 Task: Open Card Card0000000323 in Board Board0000000081 in Workspace WS0000000027 in Trello. Add Member Mailaustralia7@gmail.com to Card Card0000000323 in Board Board0000000081 in Workspace WS0000000027 in Trello. Add Orange Label titled Label0000000323 to Card Card0000000323 in Board Board0000000081 in Workspace WS0000000027 in Trello. Add Checklist CL0000000323 to Card Card0000000323 in Board Board0000000081 in Workspace WS0000000027 in Trello. Add Dates with Start Date as Oct 01 2023 and Due Date as Oct 31 2023 to Card Card0000000323 in Board Board0000000081 in Workspace WS0000000027 in Trello
Action: Mouse moved to (359, 482)
Screenshot: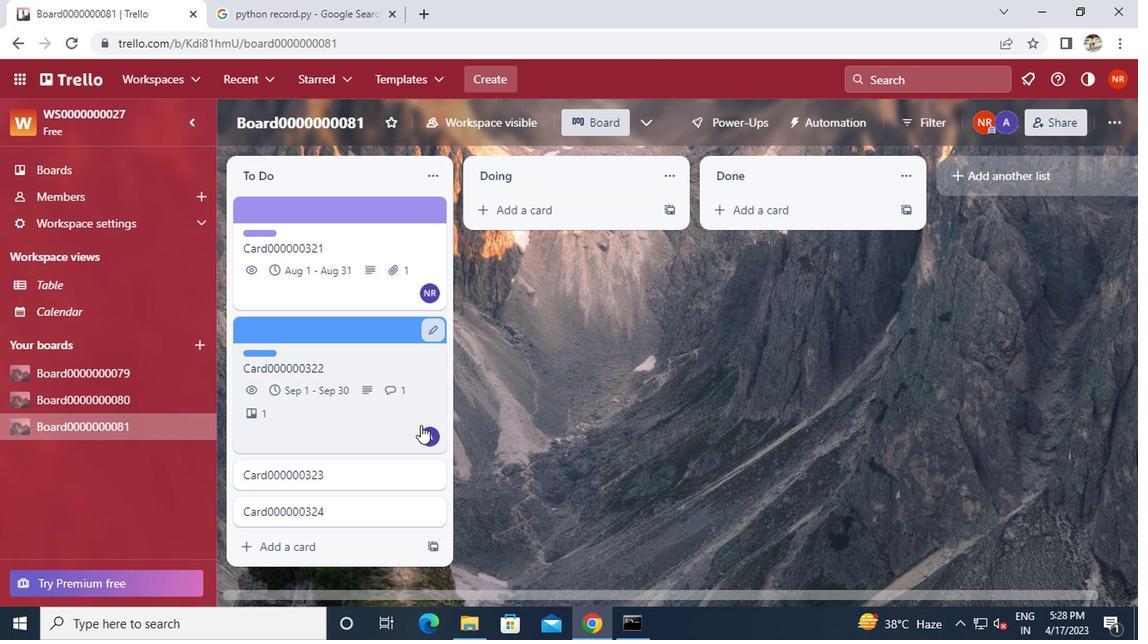
Action: Mouse pressed left at (359, 482)
Screenshot: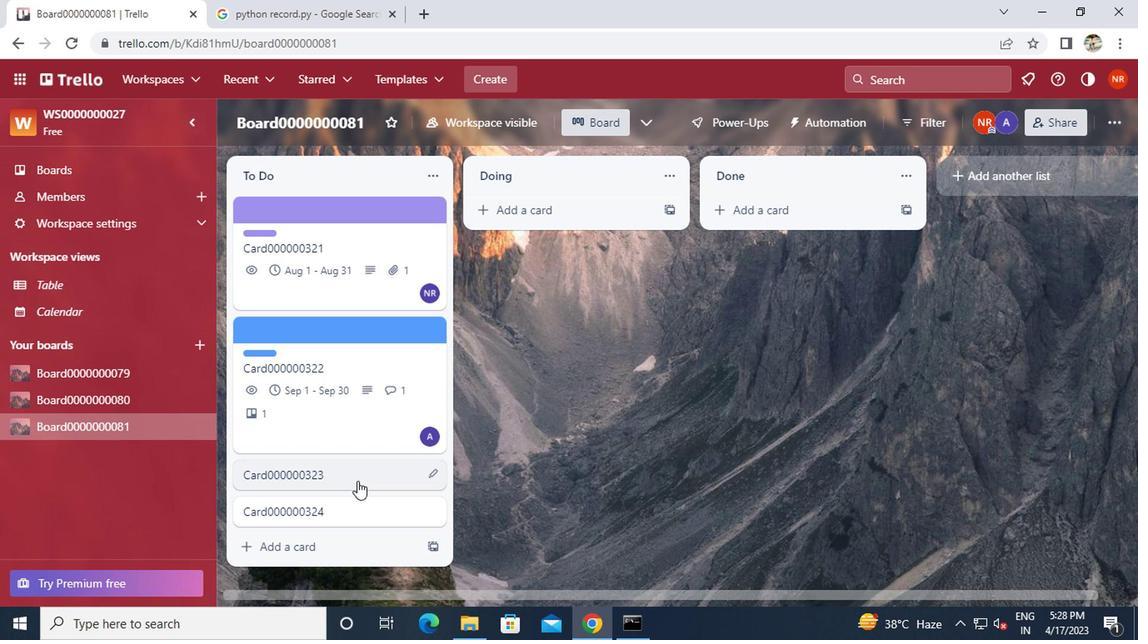 
Action: Mouse moved to (766, 276)
Screenshot: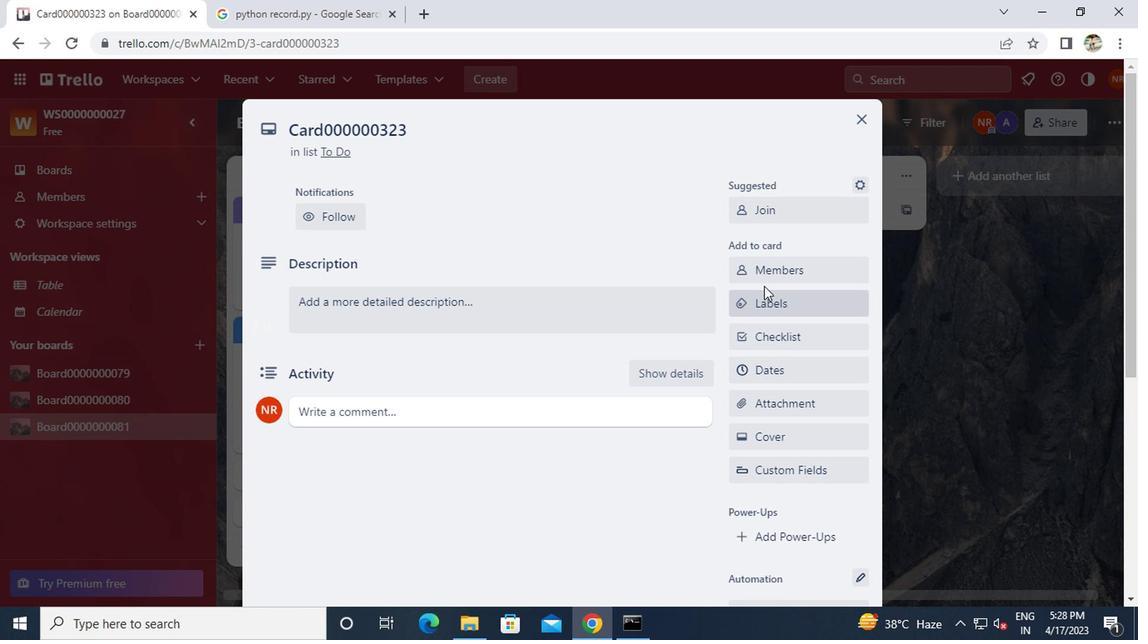 
Action: Mouse pressed left at (766, 276)
Screenshot: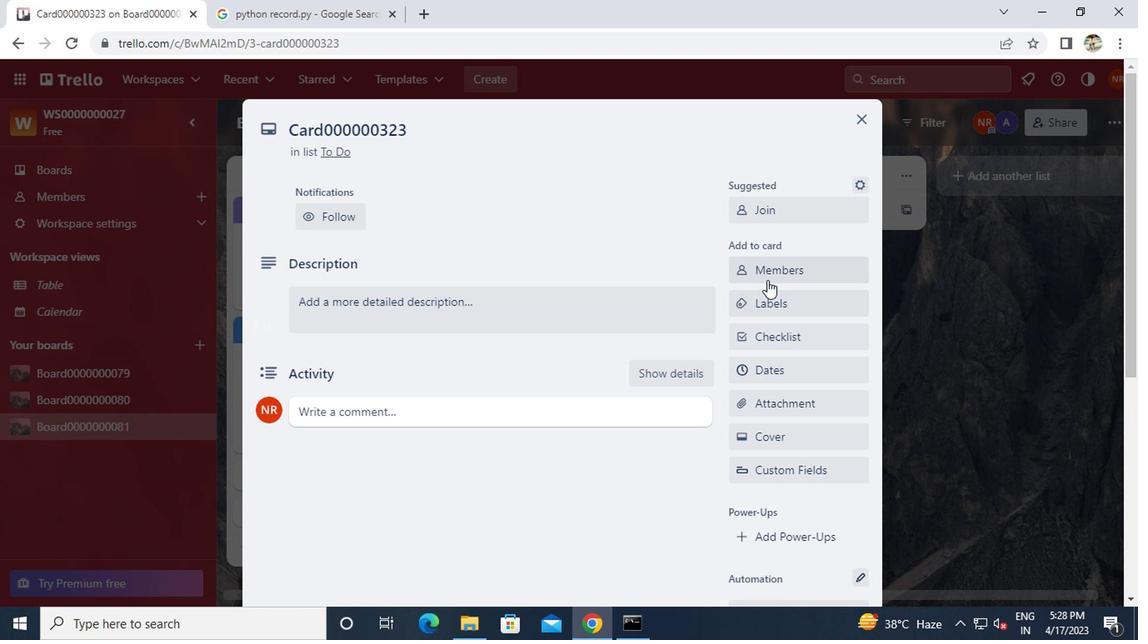 
Action: Key pressed mailaustralia7<Key.shift>@GMAIL.COM
Screenshot: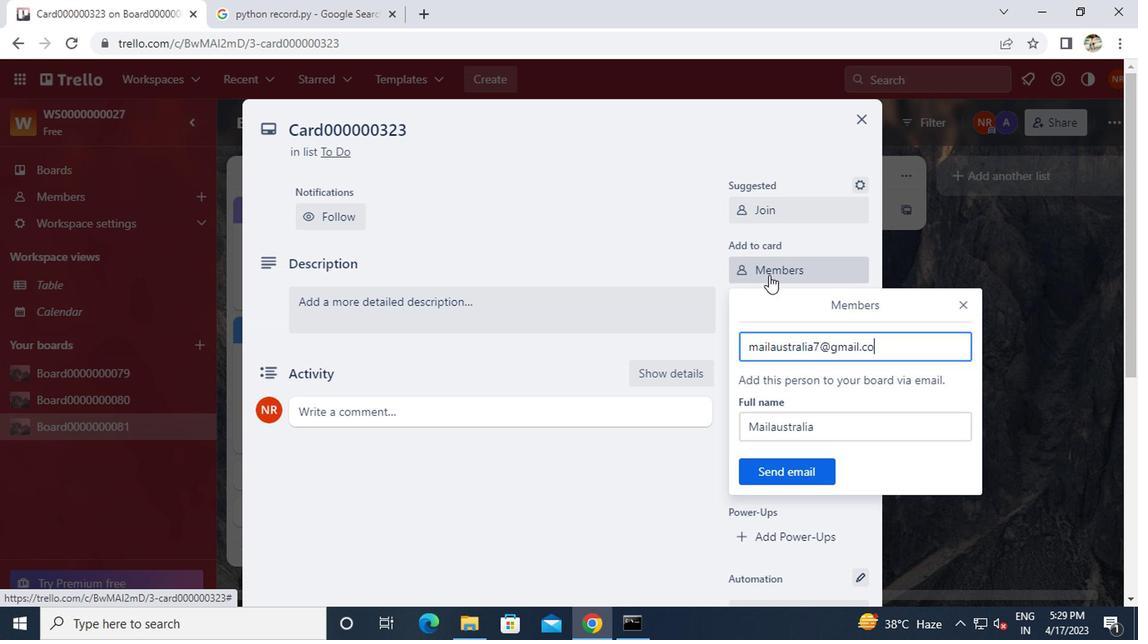 
Action: Mouse moved to (773, 483)
Screenshot: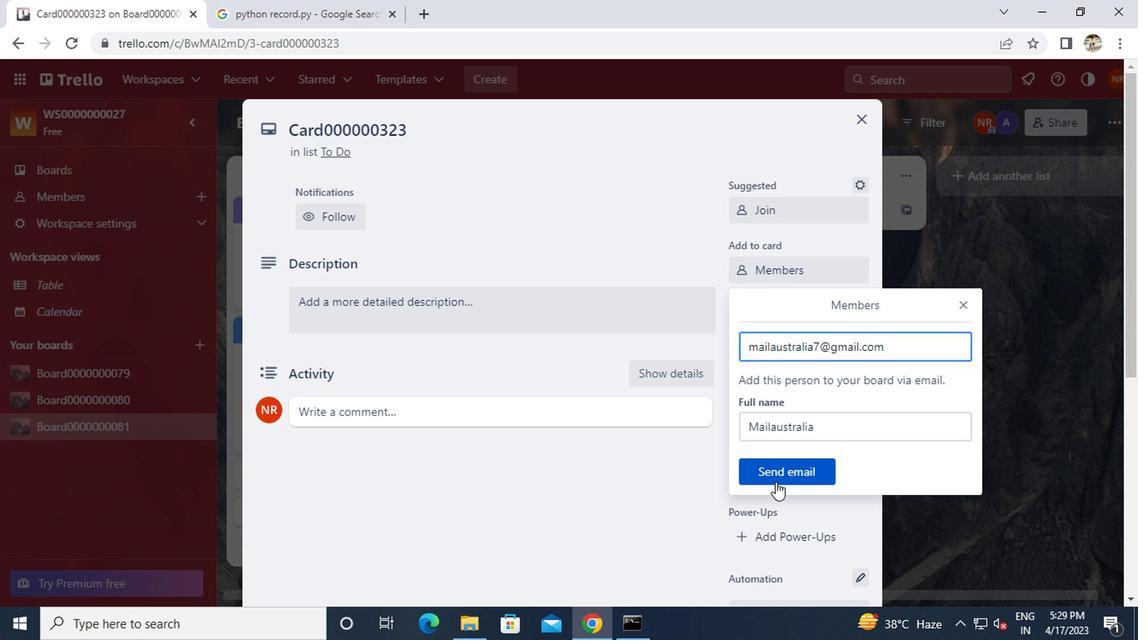 
Action: Mouse pressed left at (773, 483)
Screenshot: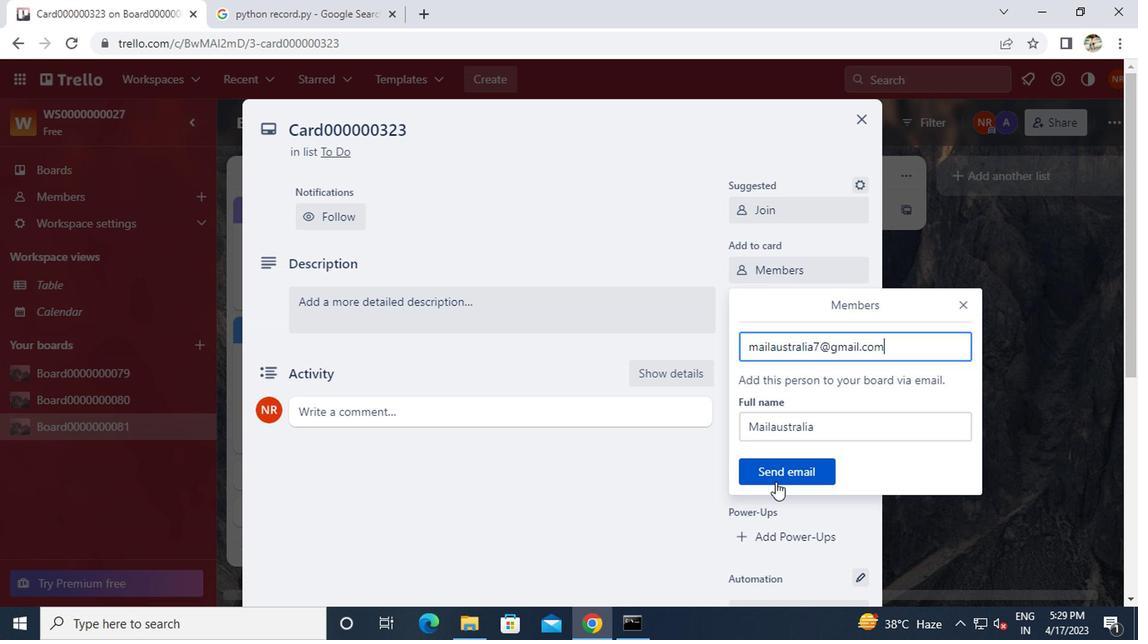 
Action: Mouse moved to (782, 301)
Screenshot: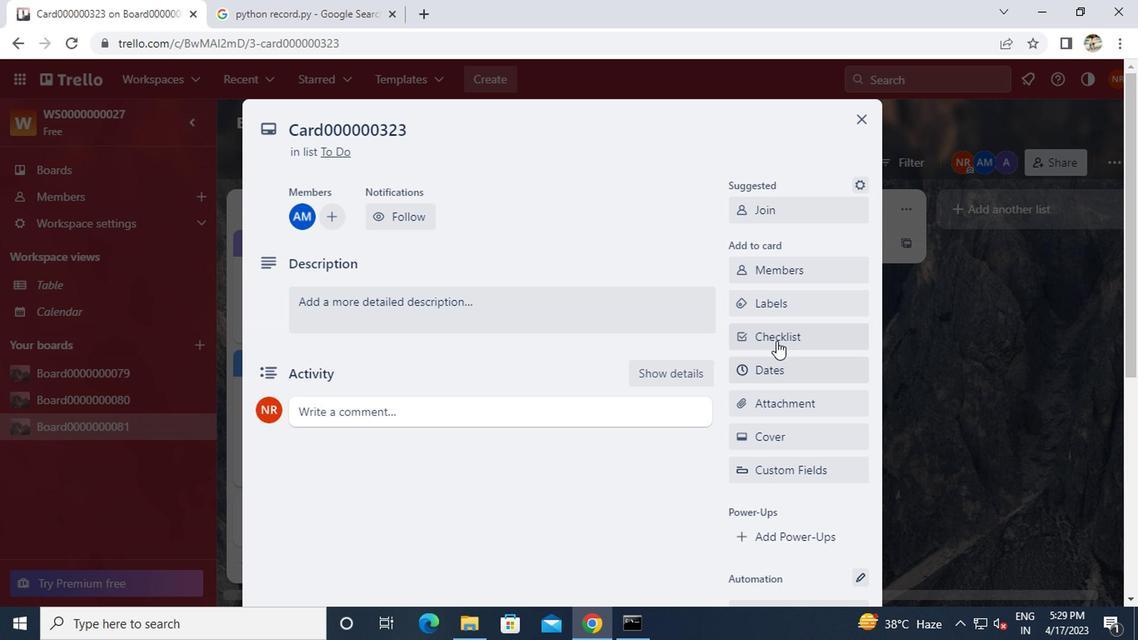 
Action: Mouse pressed left at (782, 301)
Screenshot: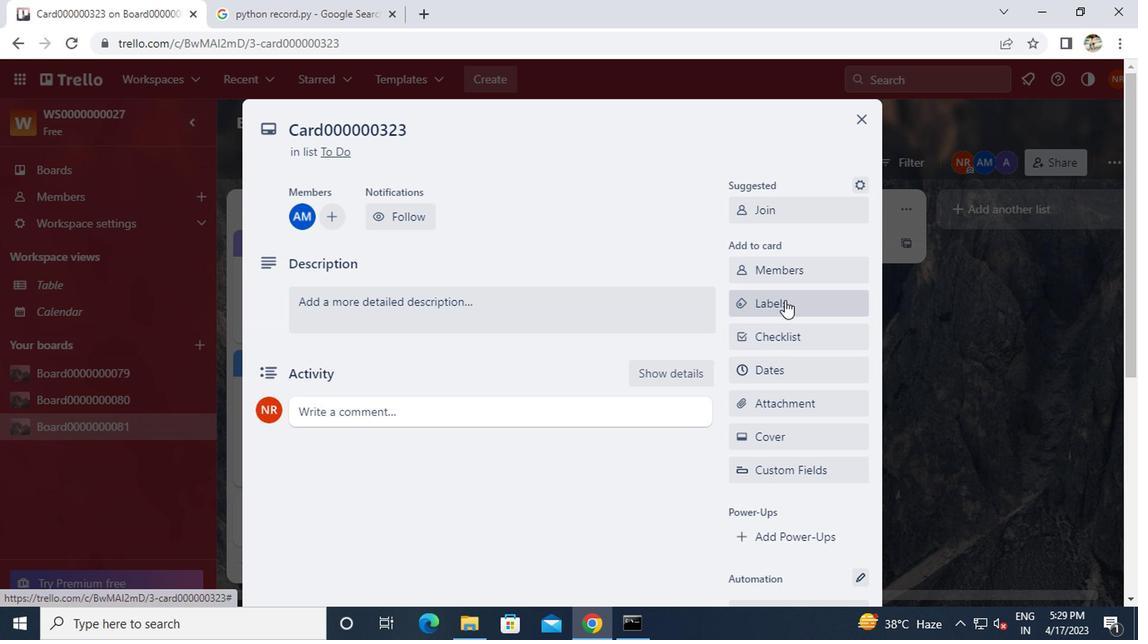 
Action: Mouse moved to (786, 473)
Screenshot: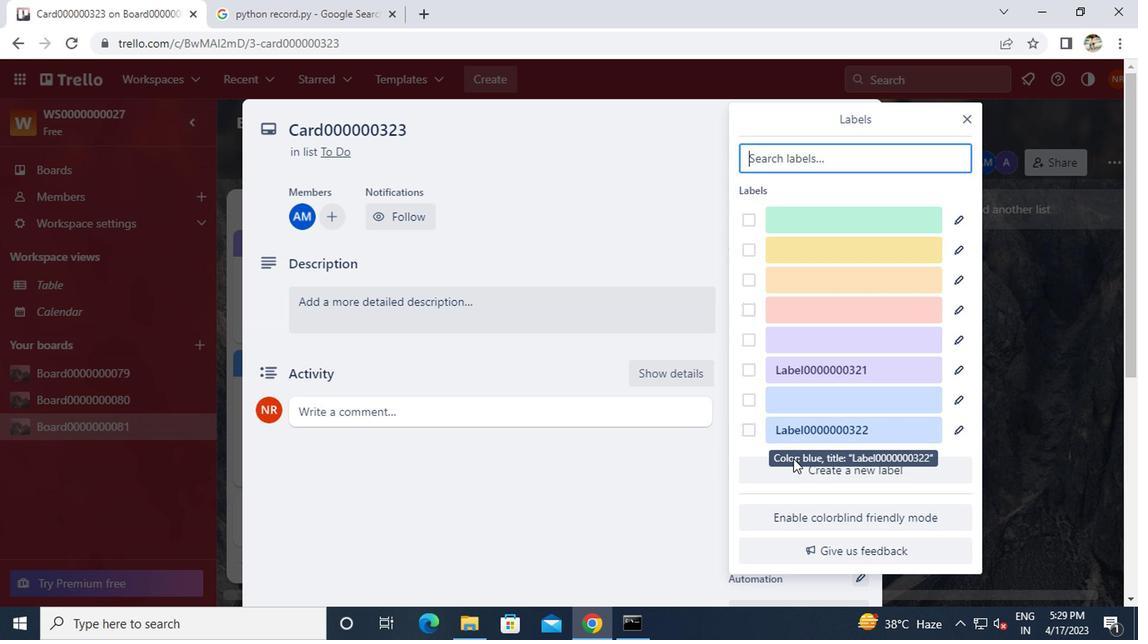 
Action: Mouse pressed left at (786, 473)
Screenshot: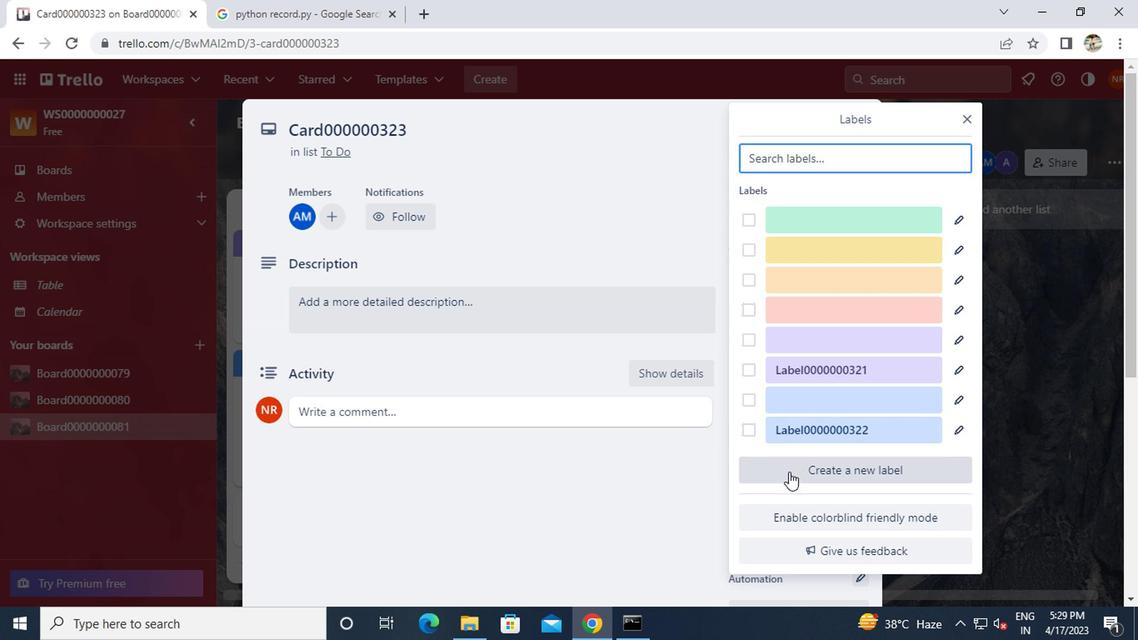 
Action: Mouse moved to (848, 360)
Screenshot: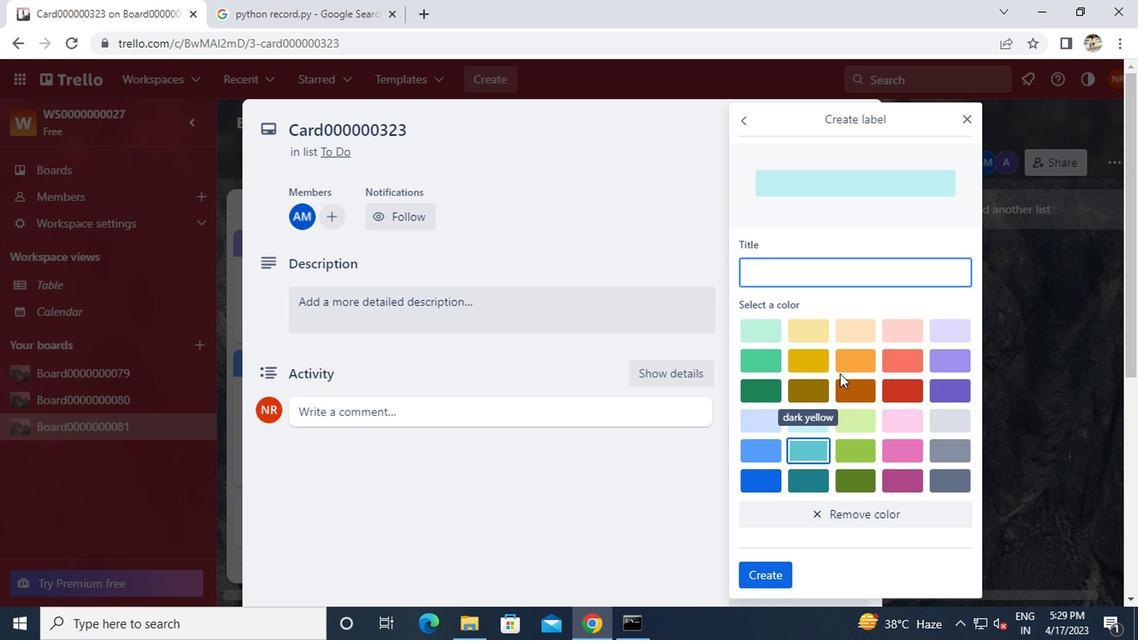 
Action: Mouse pressed left at (848, 360)
Screenshot: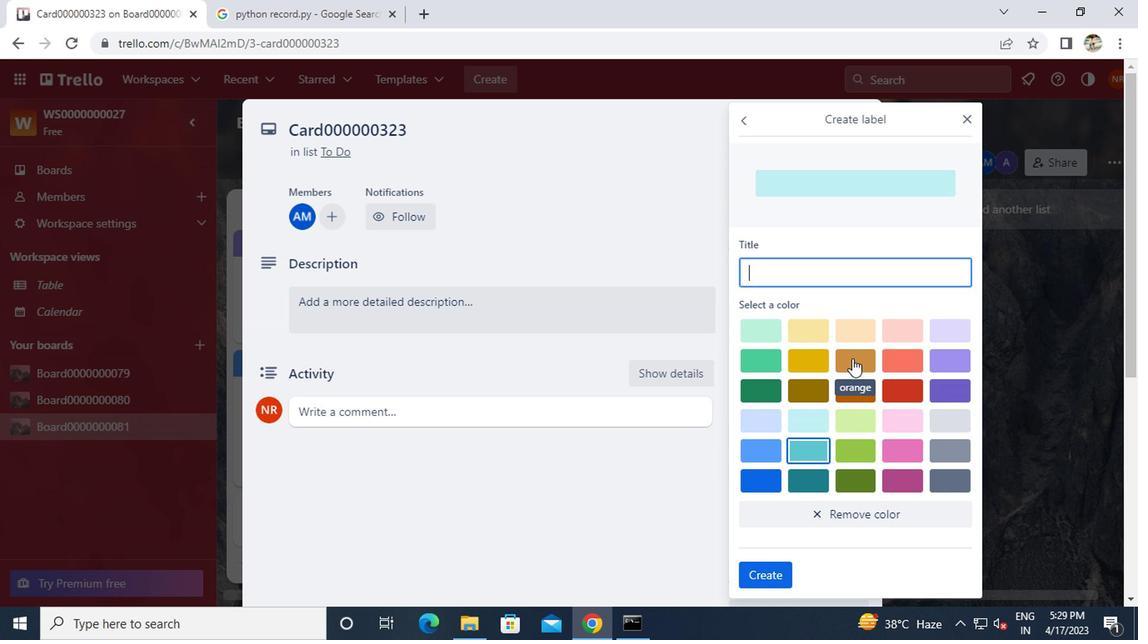 
Action: Mouse moved to (819, 278)
Screenshot: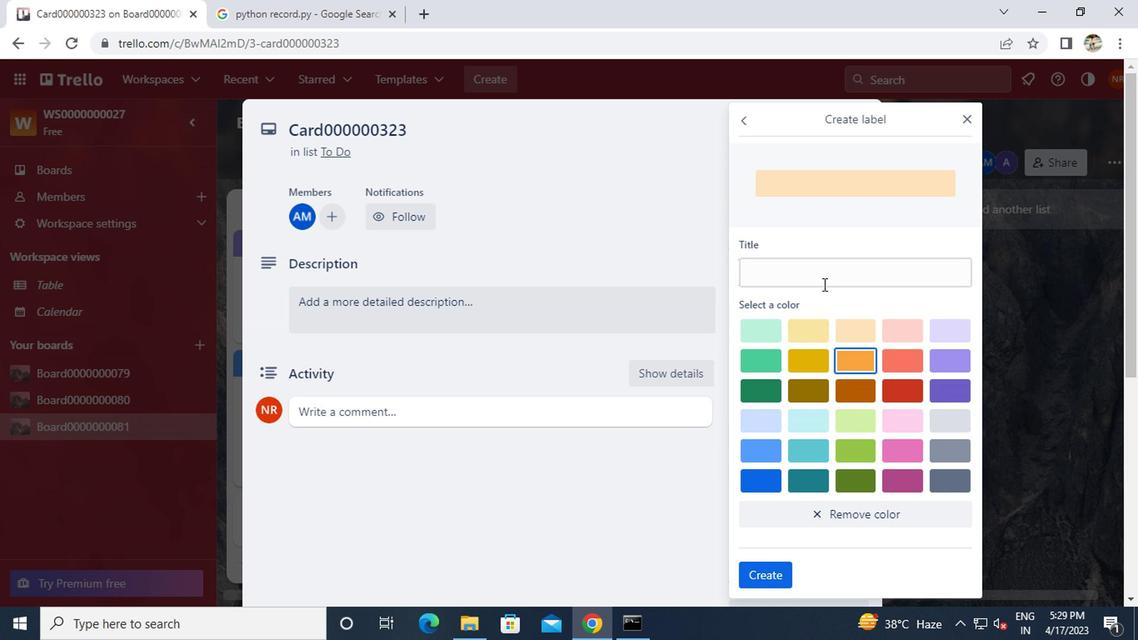 
Action: Mouse pressed left at (819, 278)
Screenshot: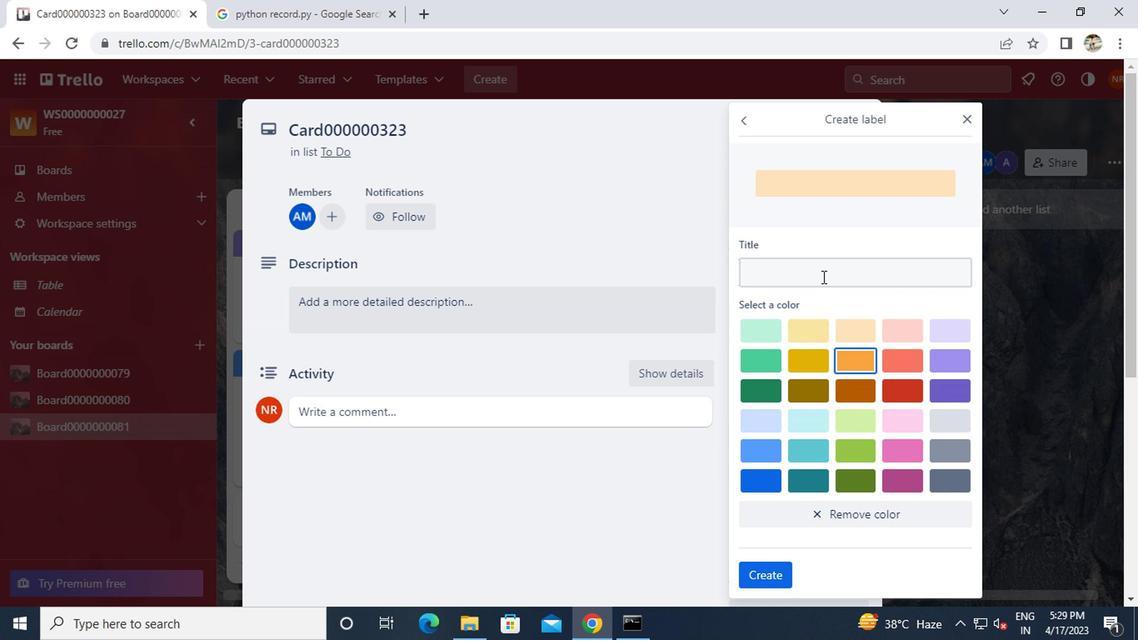 
Action: Mouse moved to (819, 276)
Screenshot: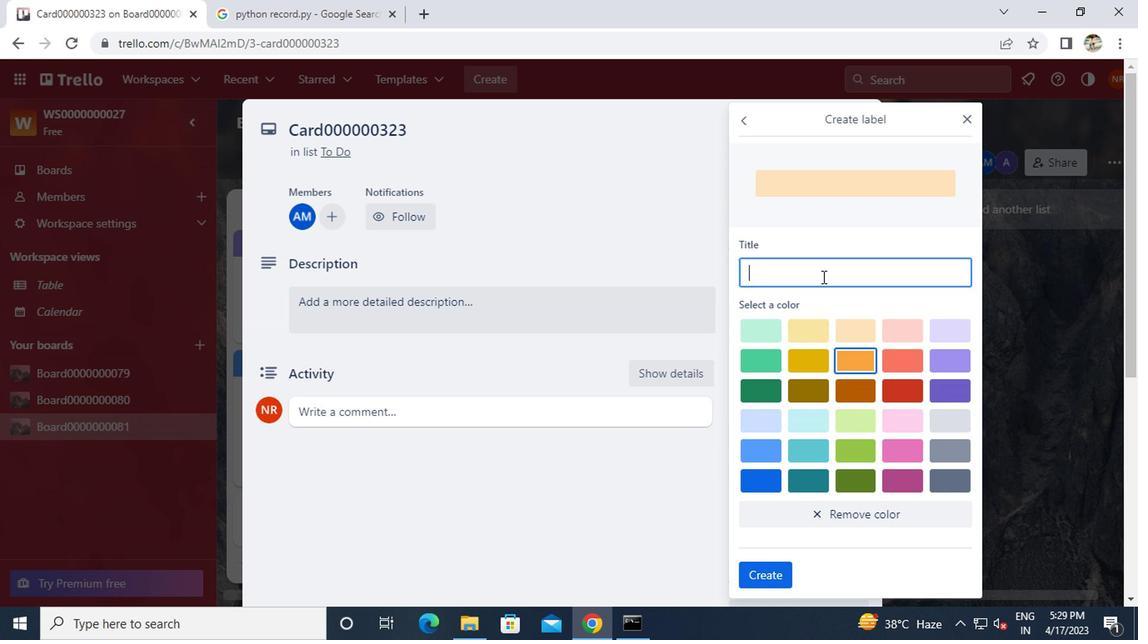 
Action: Key pressed <Key.caps_lock>L<Key.caps_lock>ABEL0000000323
Screenshot: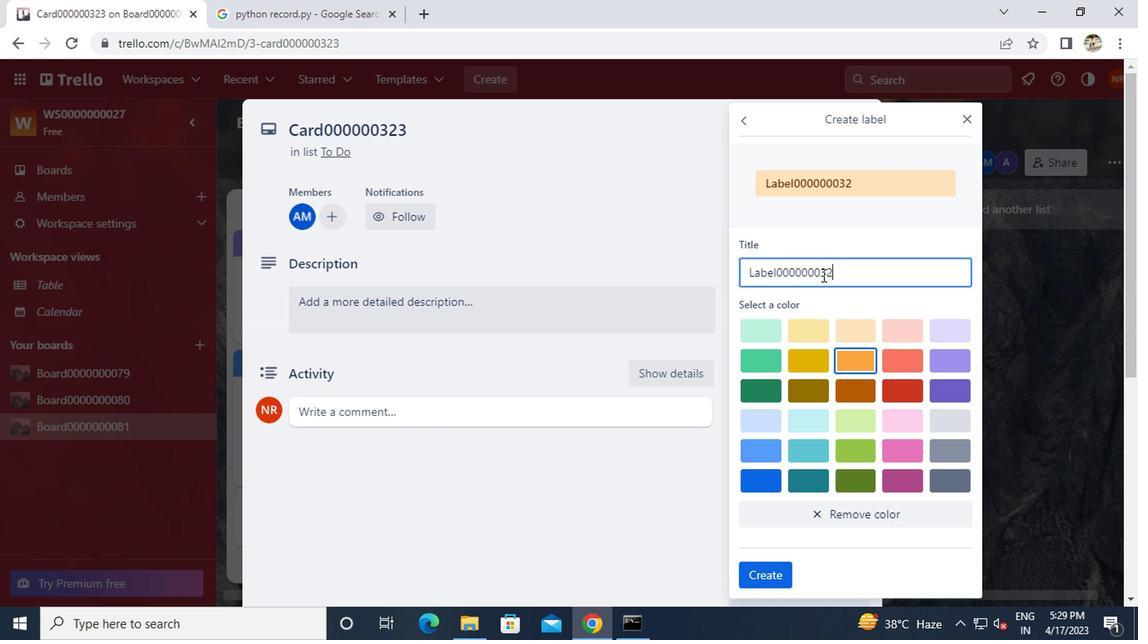 
Action: Mouse moved to (770, 566)
Screenshot: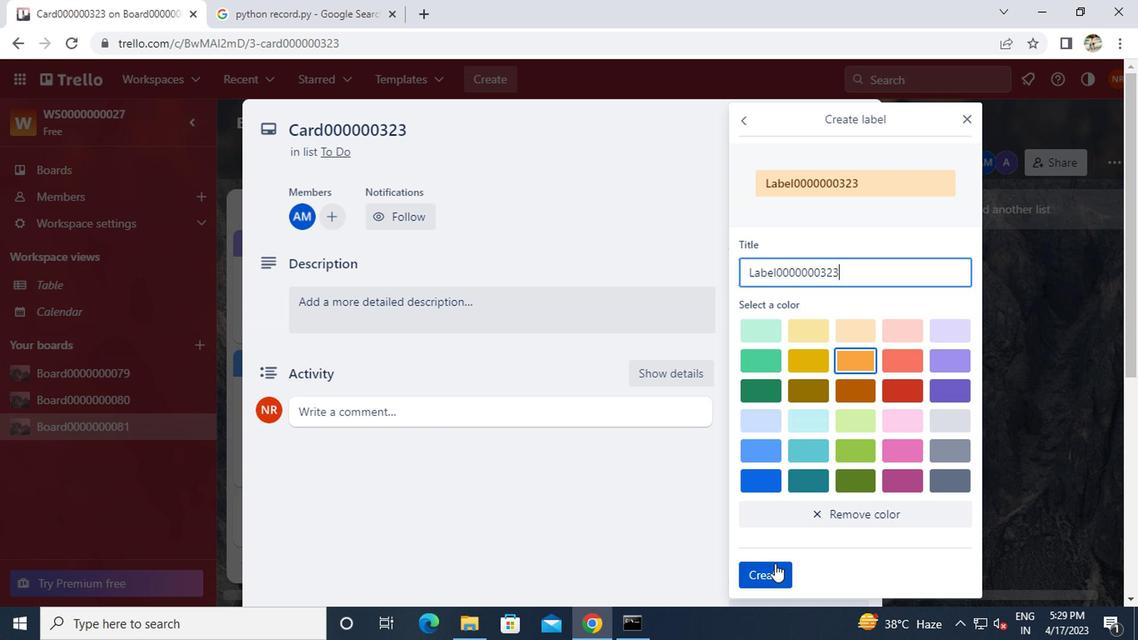 
Action: Mouse pressed left at (770, 566)
Screenshot: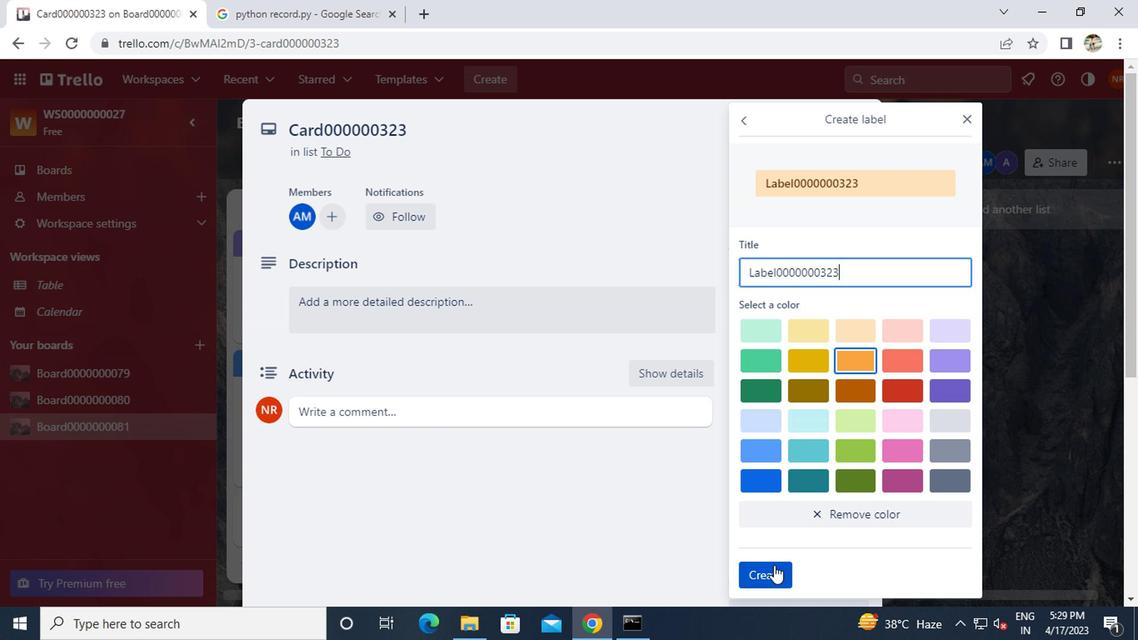 
Action: Mouse moved to (966, 125)
Screenshot: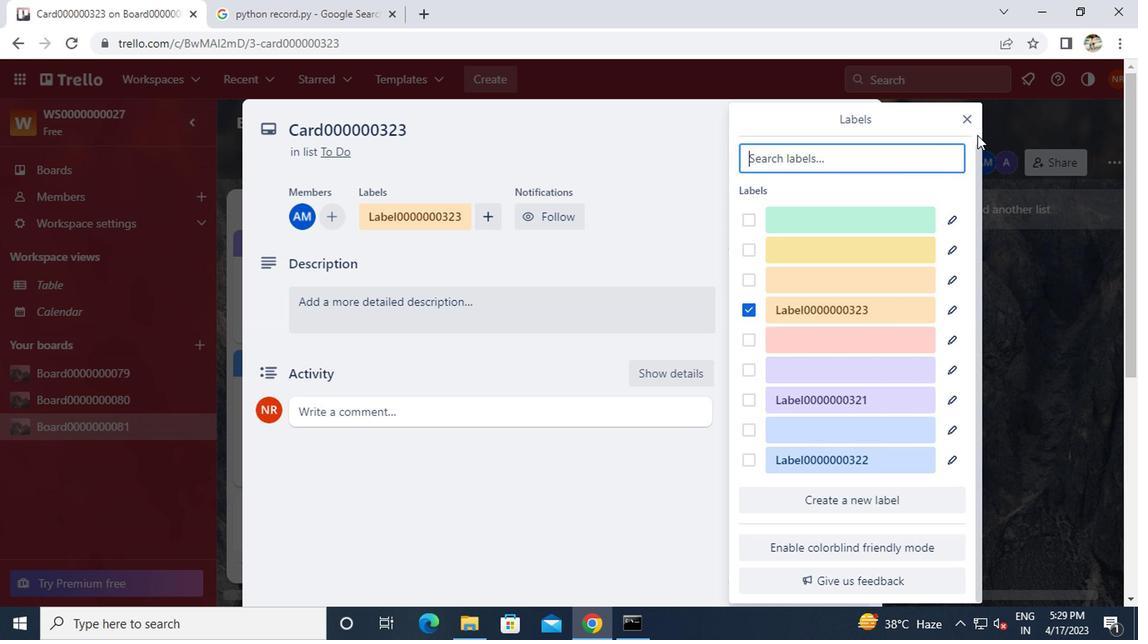 
Action: Mouse pressed left at (966, 125)
Screenshot: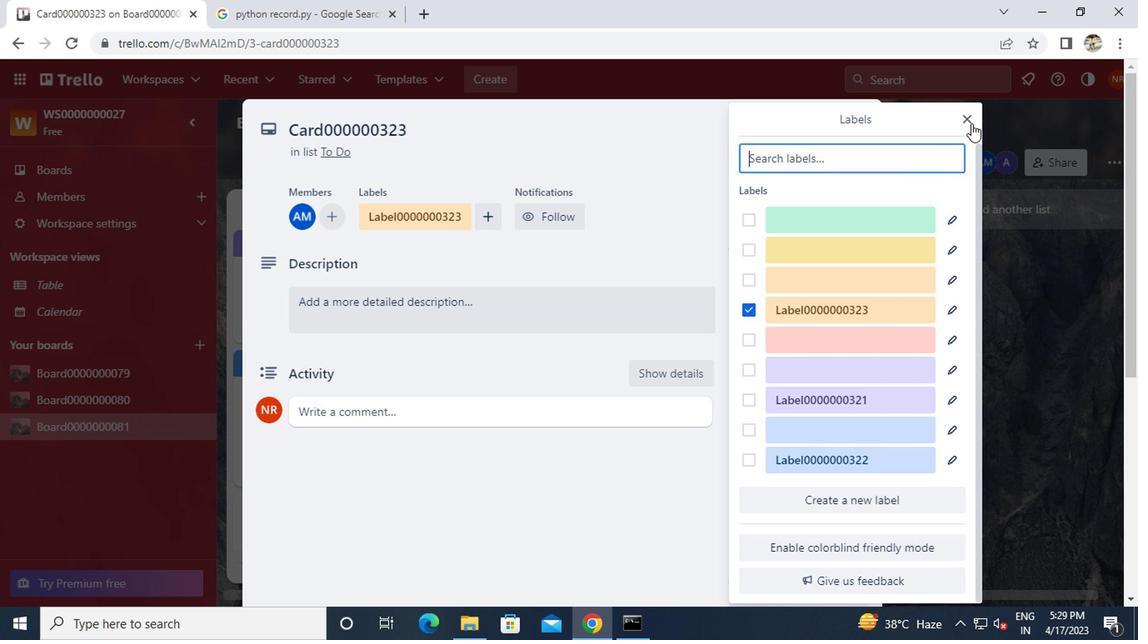 
Action: Mouse moved to (789, 336)
Screenshot: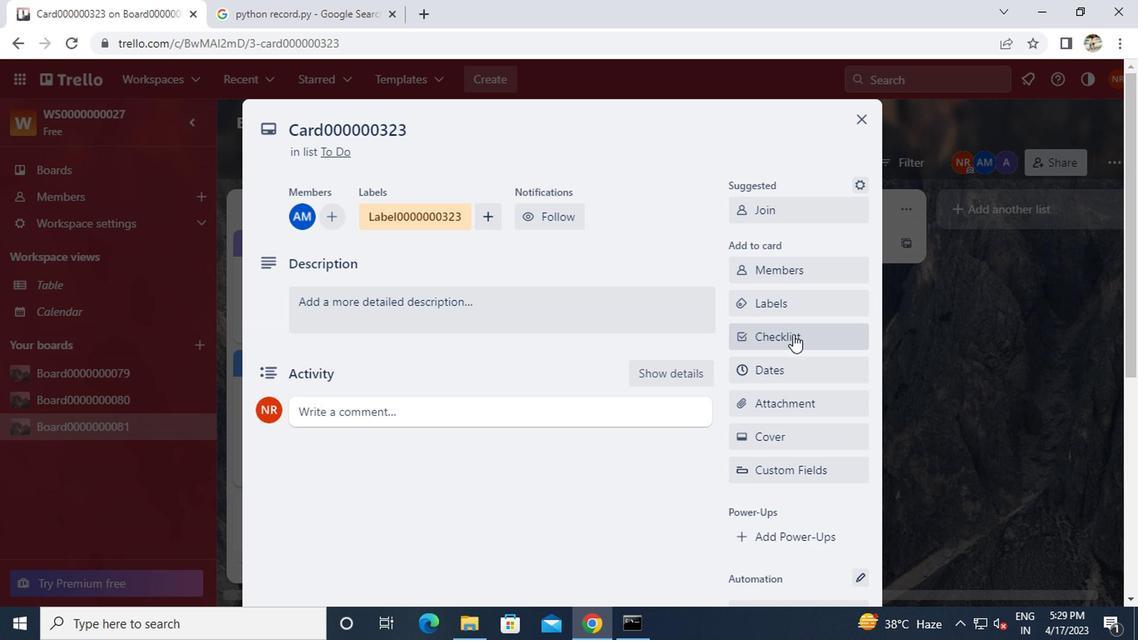 
Action: Mouse pressed left at (789, 336)
Screenshot: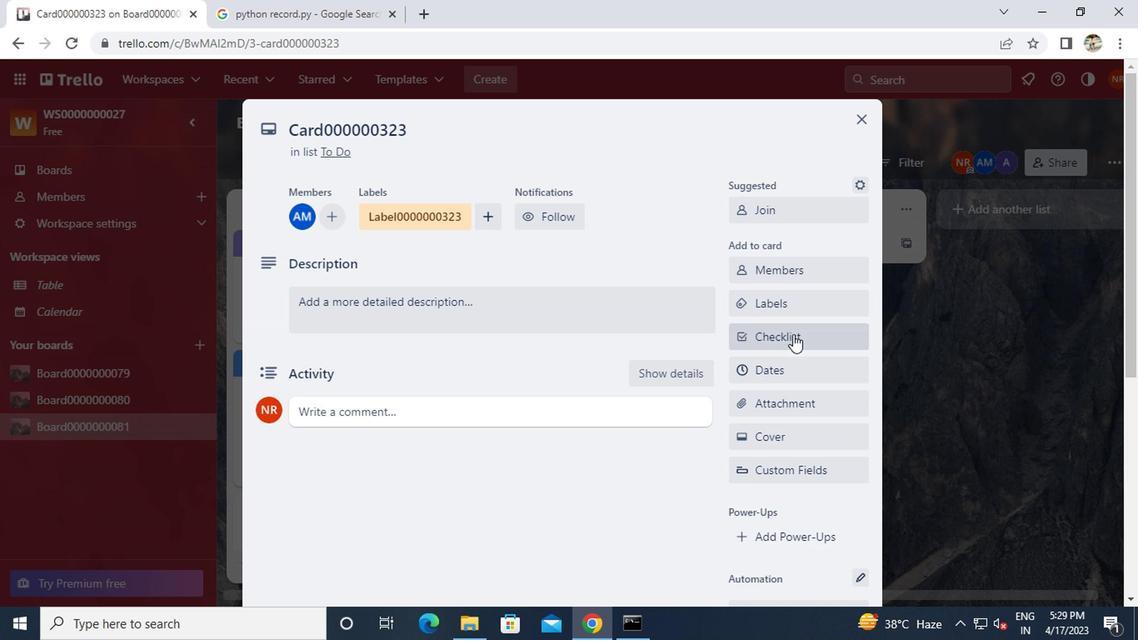 
Action: Key pressed <Key.caps_lock>CL0000000323
Screenshot: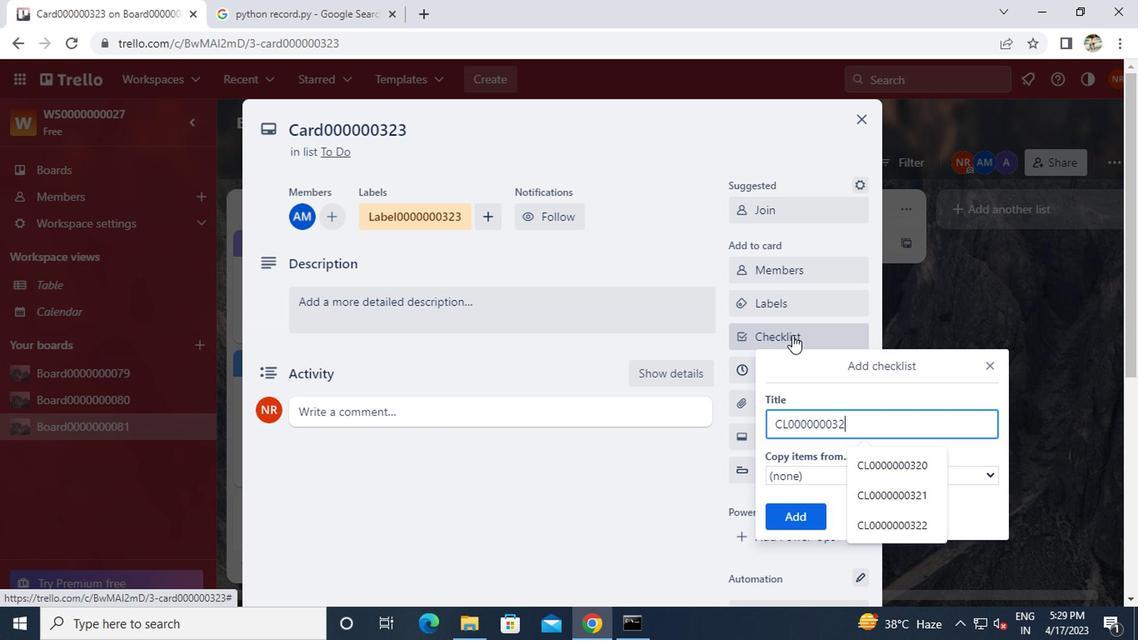 
Action: Mouse moved to (802, 517)
Screenshot: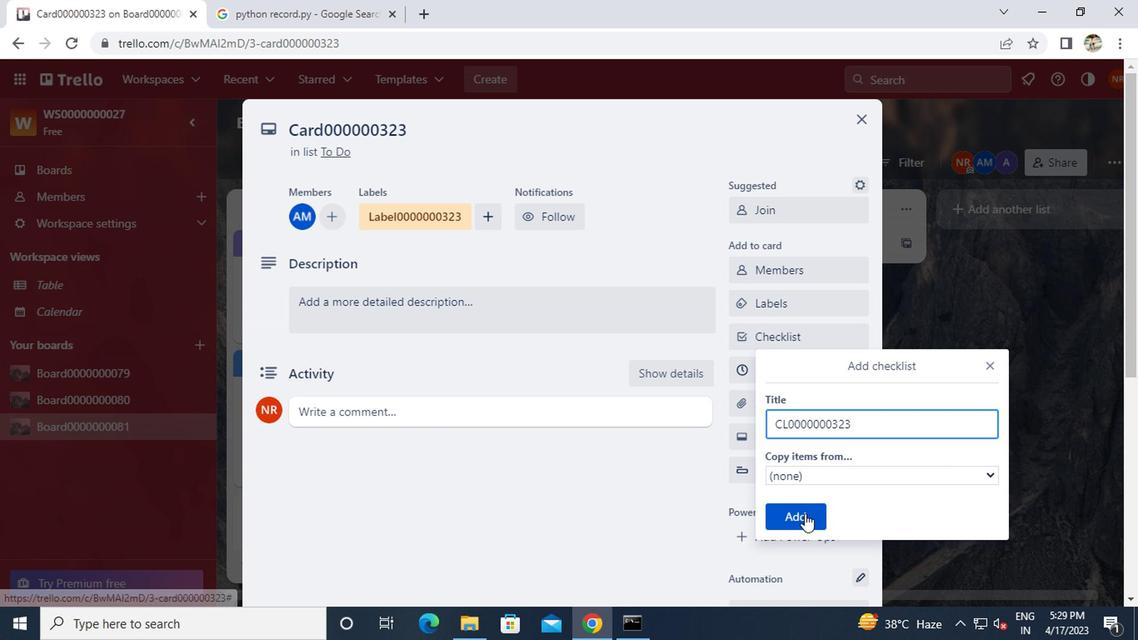 
Action: Mouse pressed left at (802, 517)
Screenshot: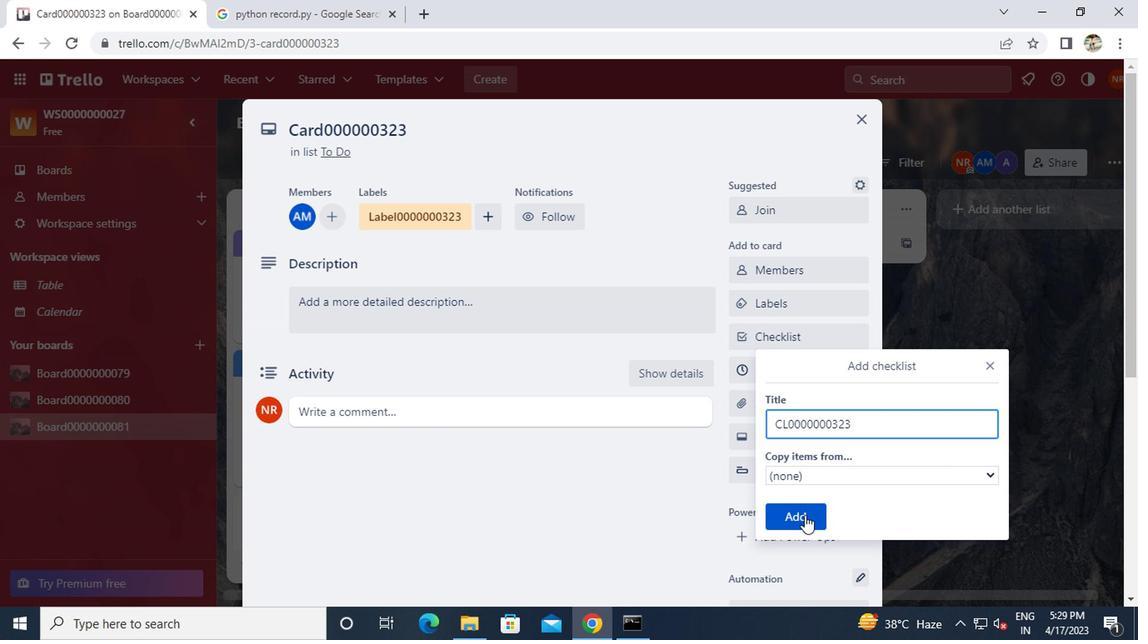 
Action: Mouse moved to (776, 378)
Screenshot: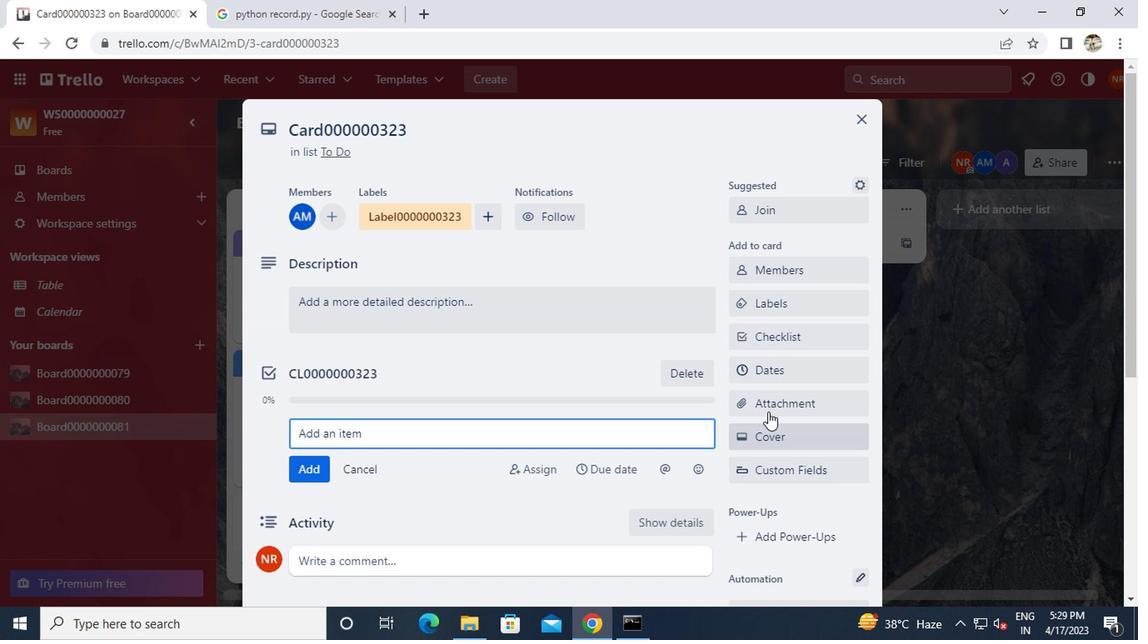 
Action: Mouse pressed left at (776, 378)
Screenshot: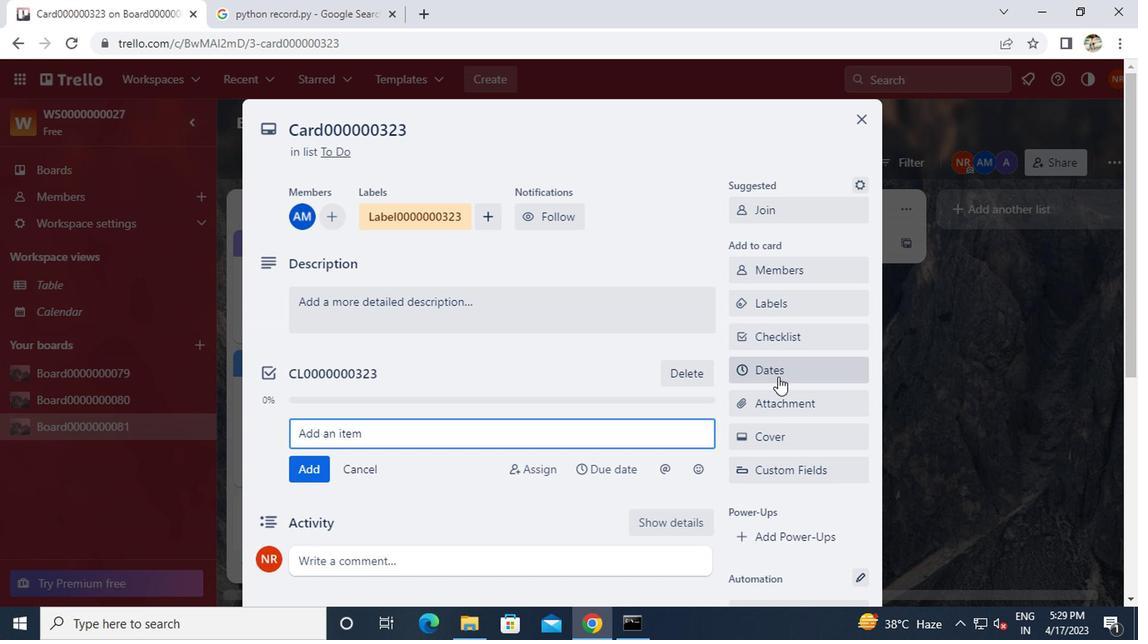 
Action: Mouse moved to (744, 417)
Screenshot: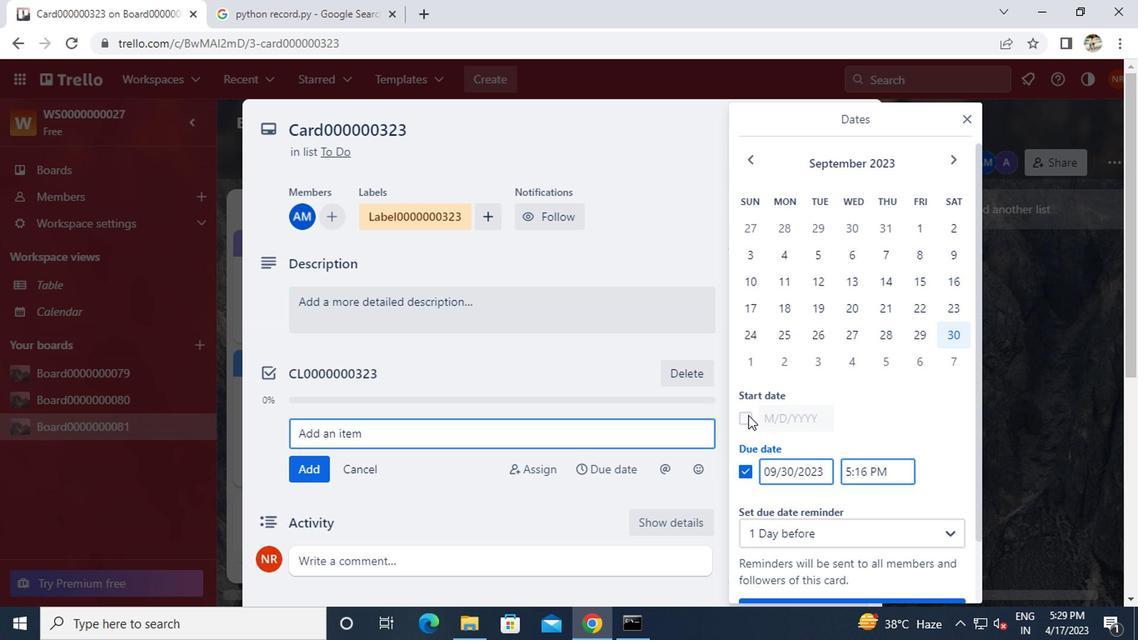
Action: Mouse pressed left at (744, 417)
Screenshot: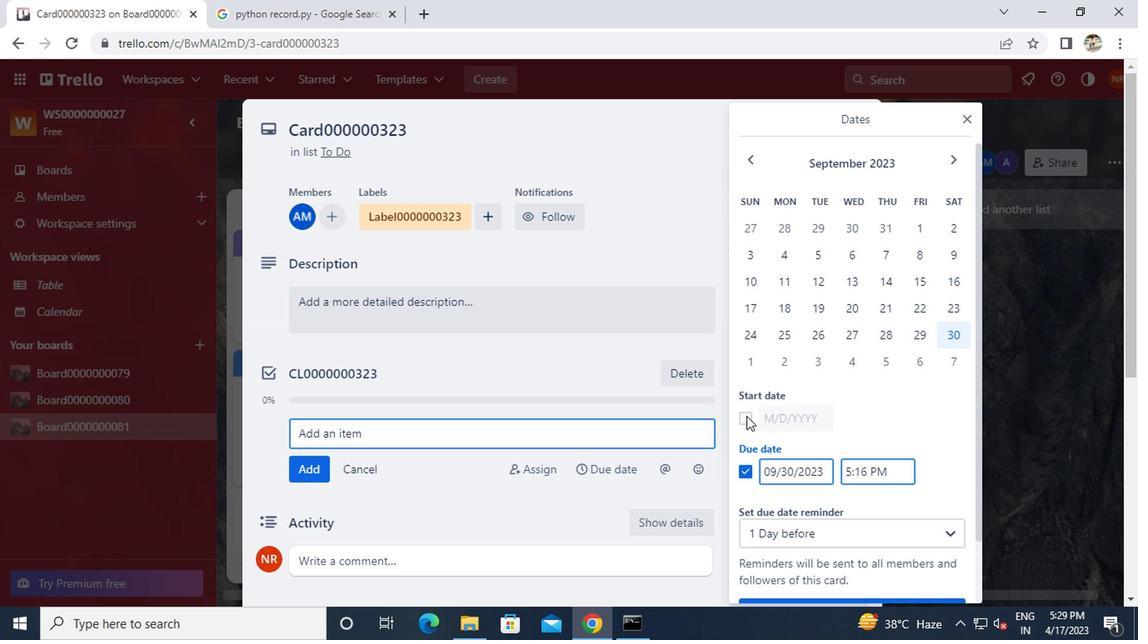 
Action: Mouse moved to (950, 157)
Screenshot: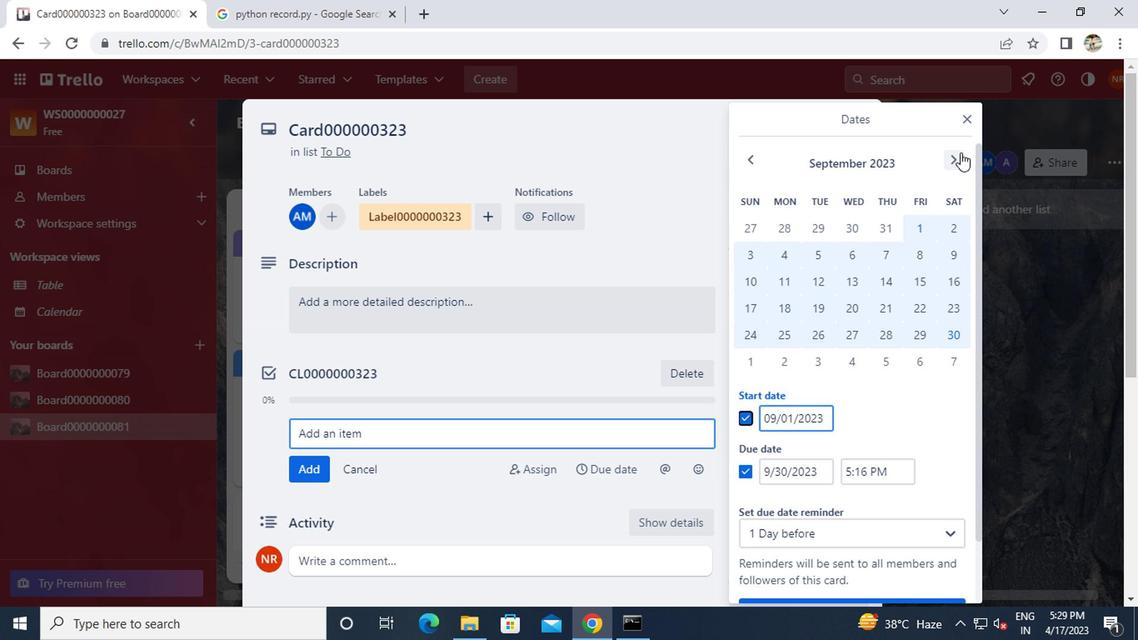 
Action: Mouse pressed left at (950, 157)
Screenshot: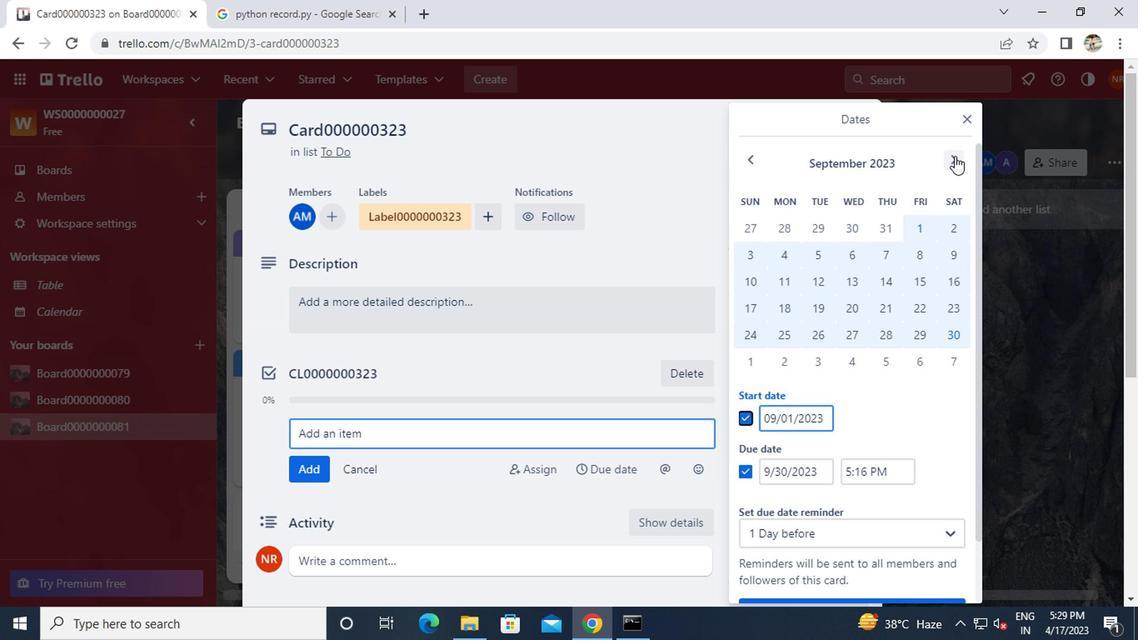 
Action: Mouse moved to (747, 221)
Screenshot: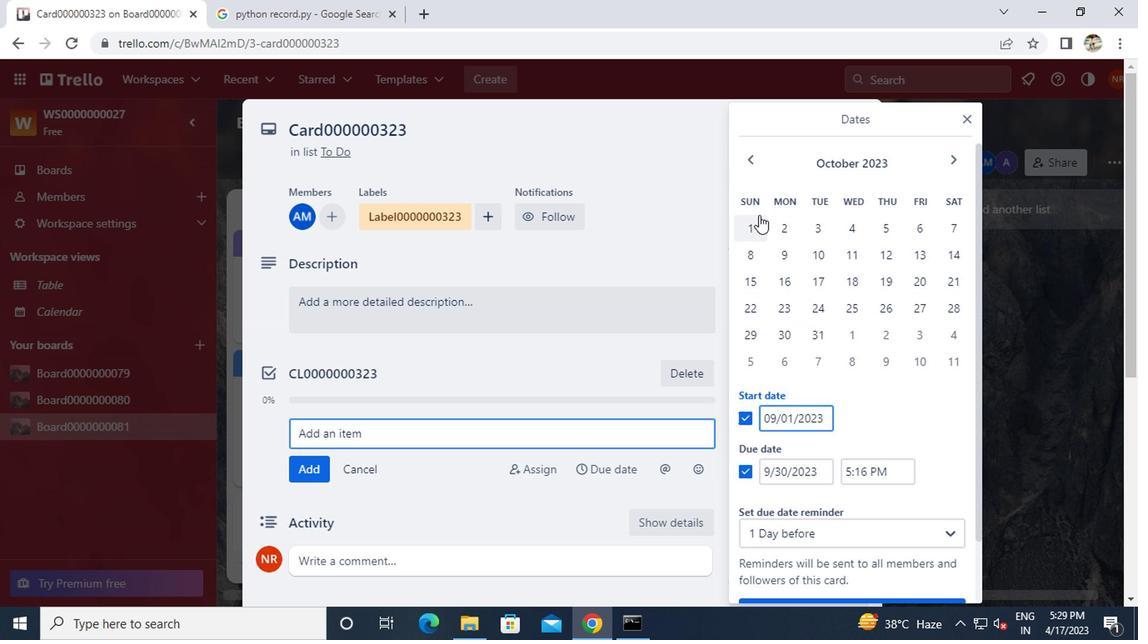 
Action: Mouse pressed left at (747, 221)
Screenshot: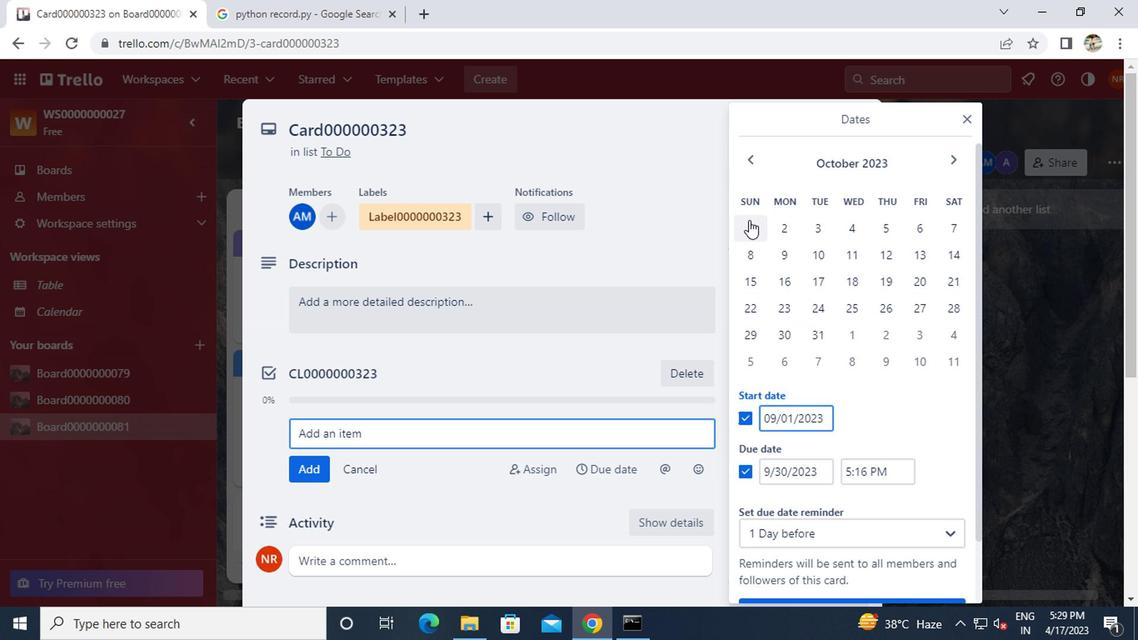 
Action: Mouse moved to (814, 336)
Screenshot: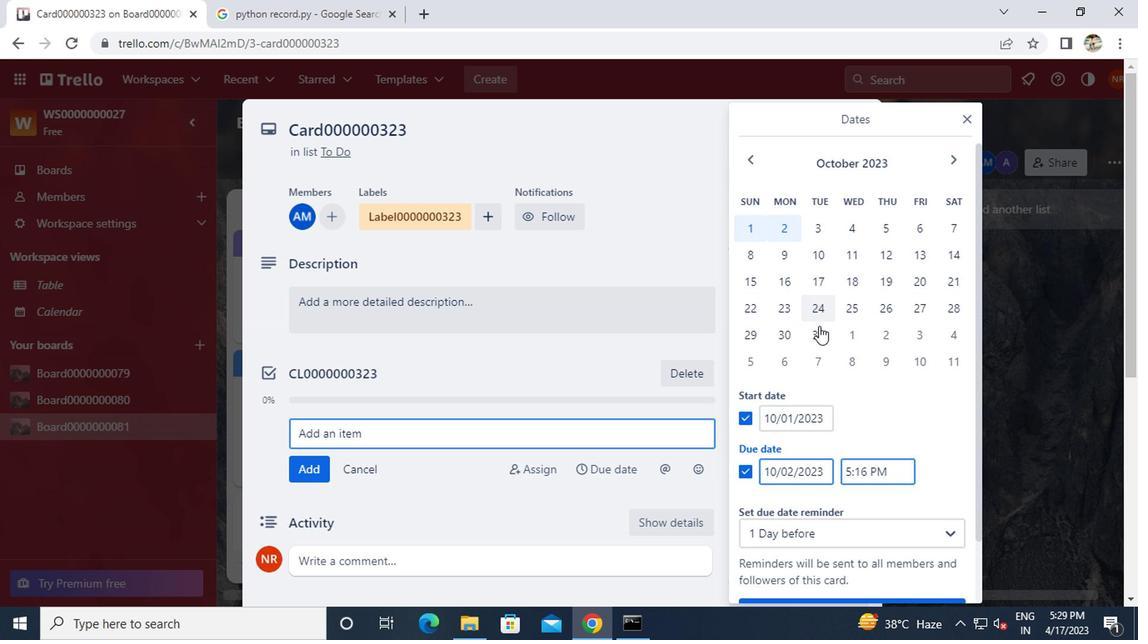
Action: Mouse pressed left at (814, 336)
Screenshot: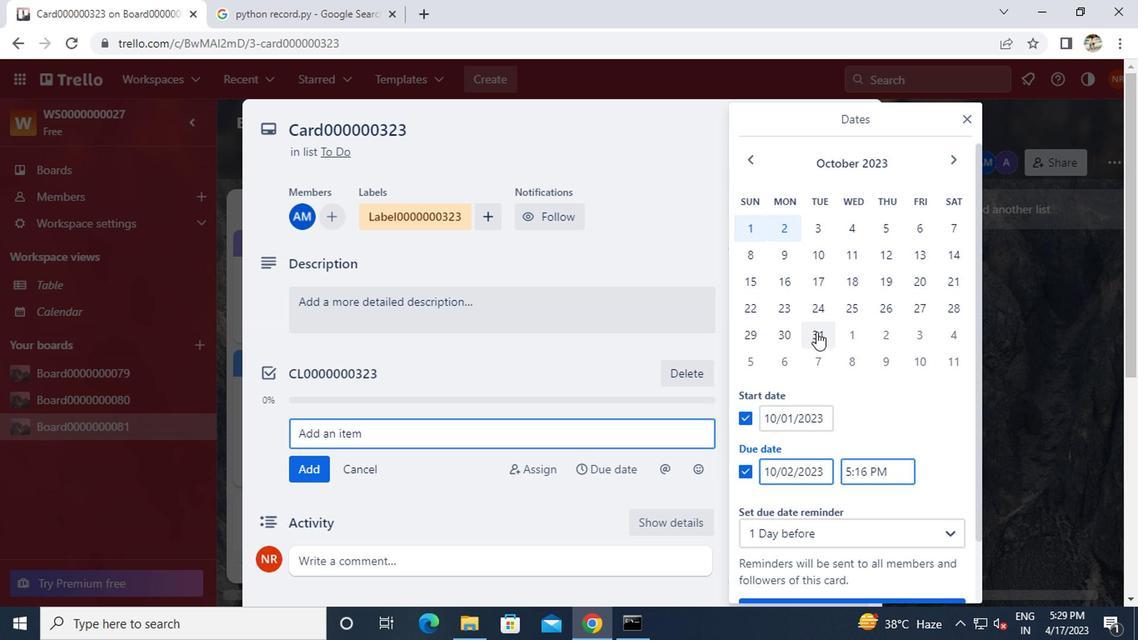 
Action: Mouse moved to (812, 358)
Screenshot: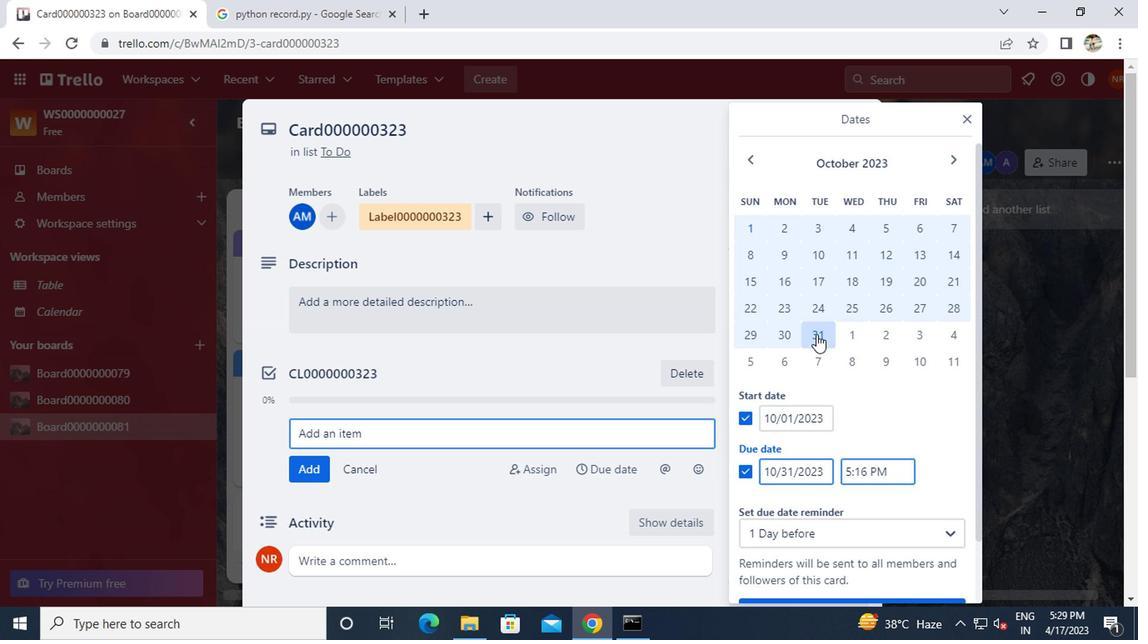 
Action: Mouse scrolled (812, 357) with delta (0, -1)
Screenshot: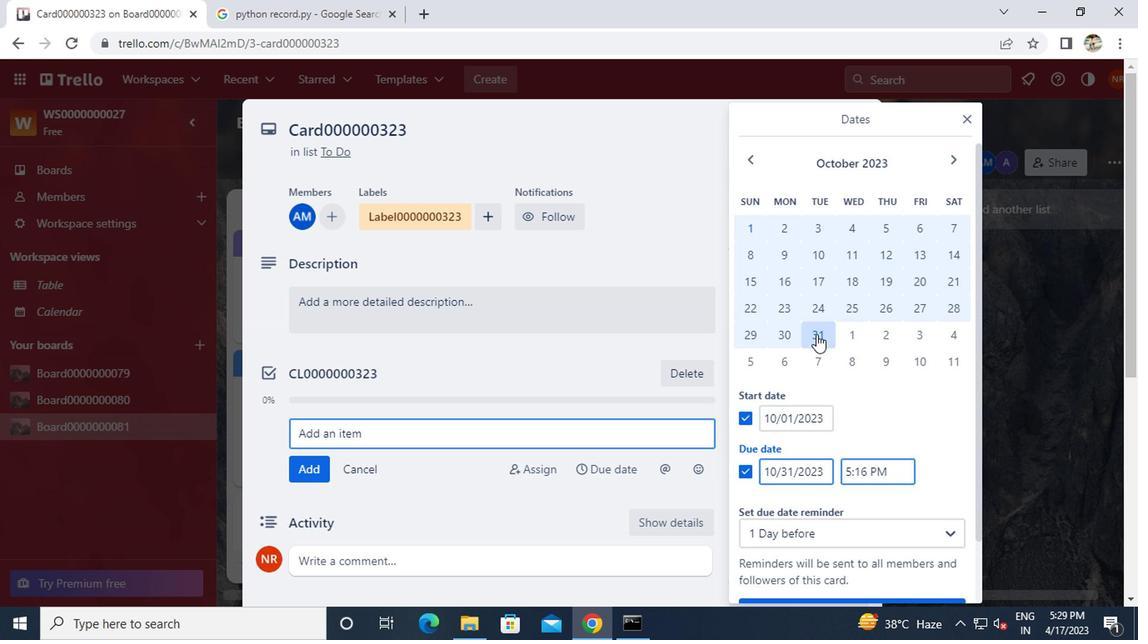 
Action: Mouse moved to (810, 375)
Screenshot: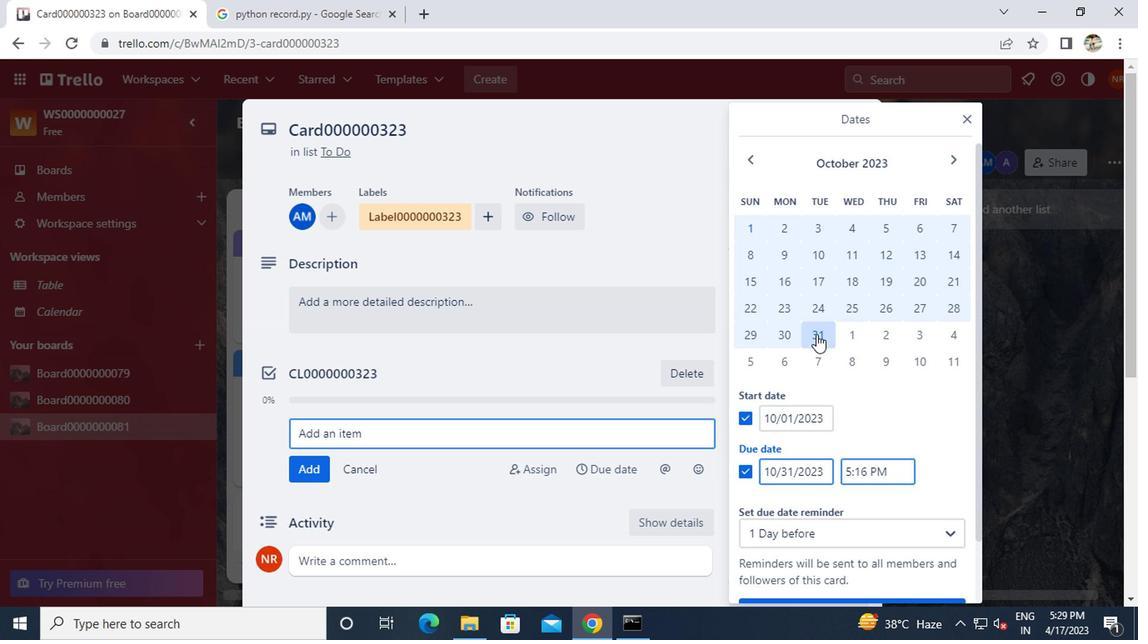 
Action: Mouse scrolled (810, 374) with delta (0, -1)
Screenshot: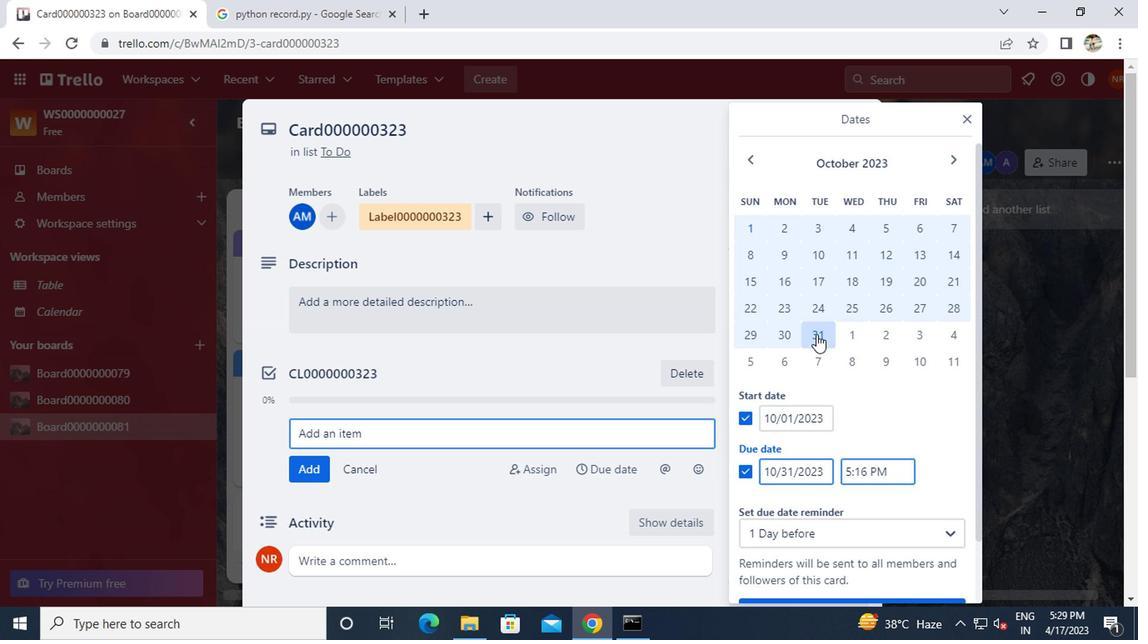 
Action: Mouse moved to (806, 390)
Screenshot: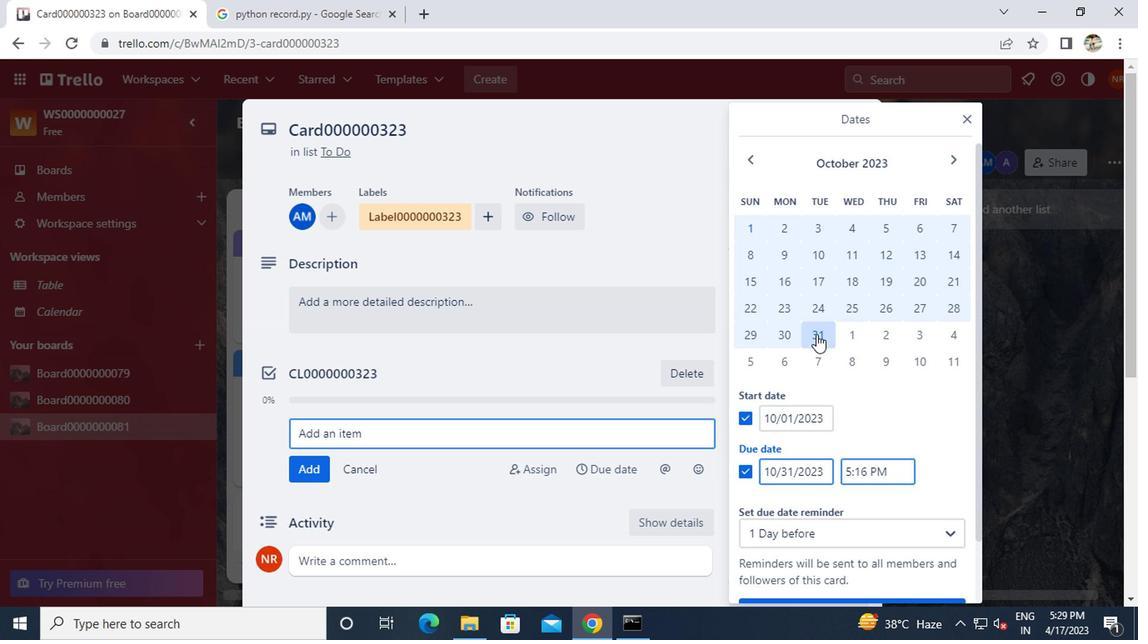 
Action: Mouse scrolled (806, 389) with delta (0, 0)
Screenshot: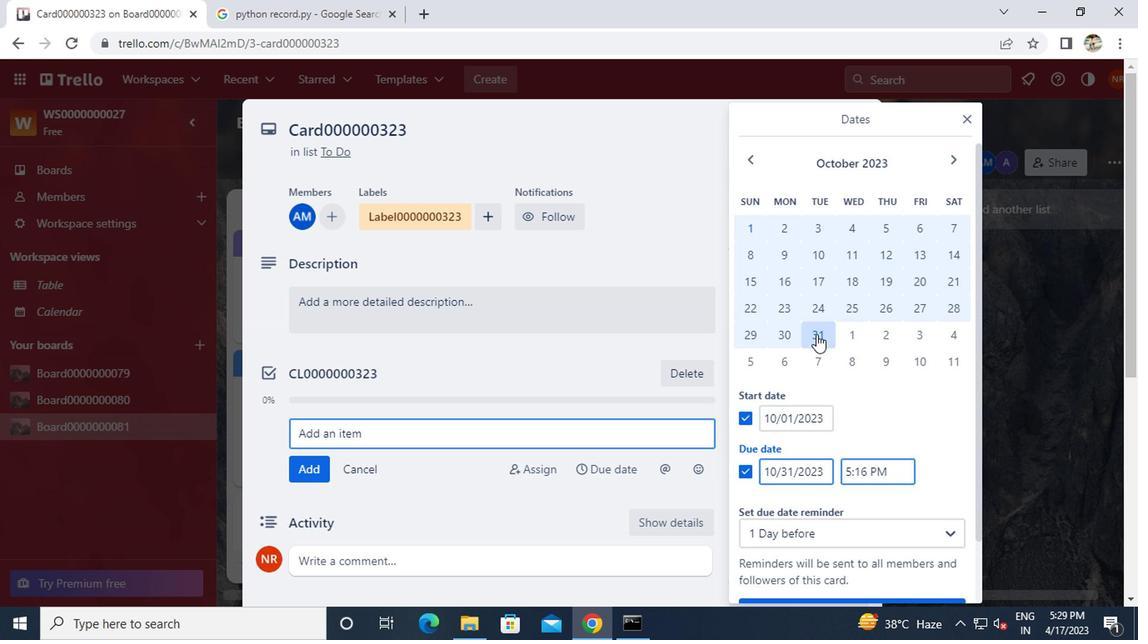 
Action: Mouse moved to (795, 415)
Screenshot: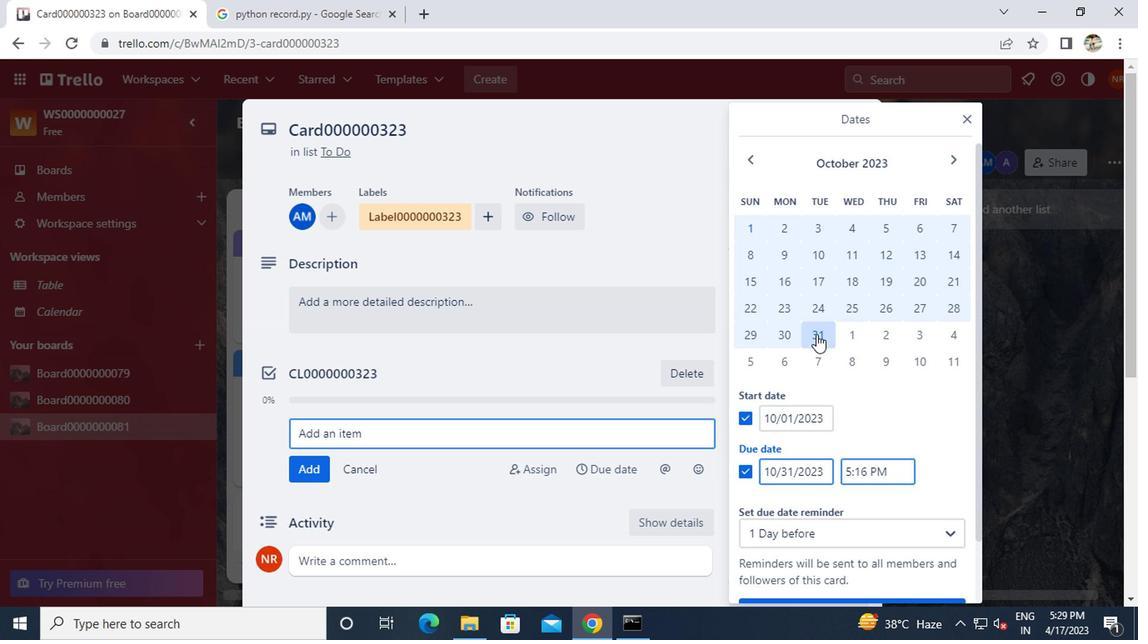 
Action: Mouse scrolled (795, 414) with delta (0, 0)
Screenshot: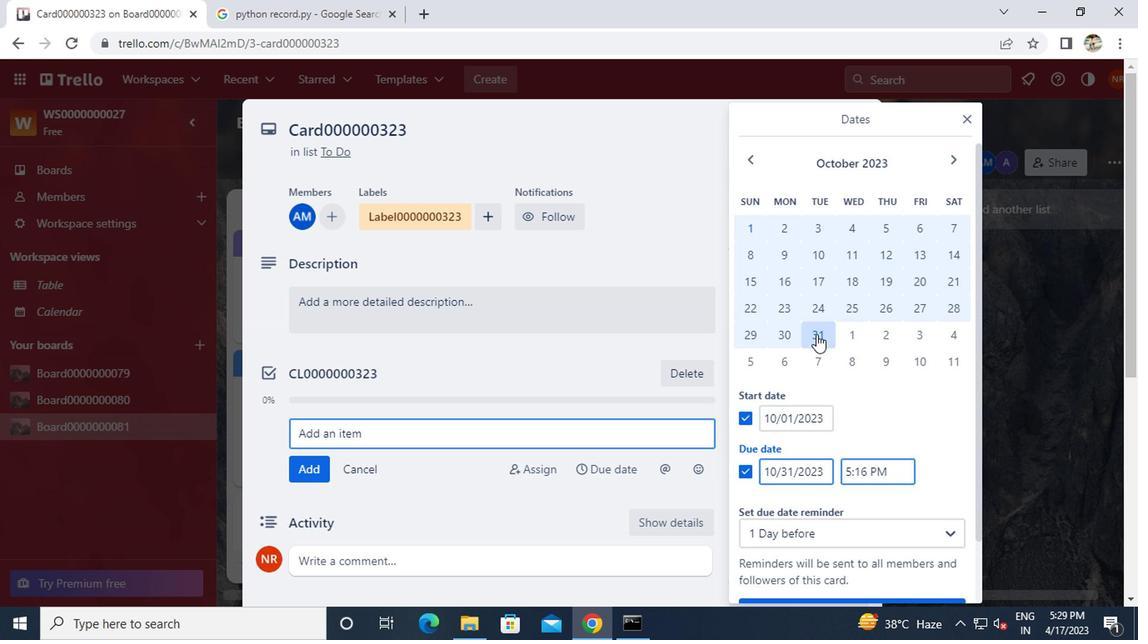
Action: Mouse moved to (781, 541)
Screenshot: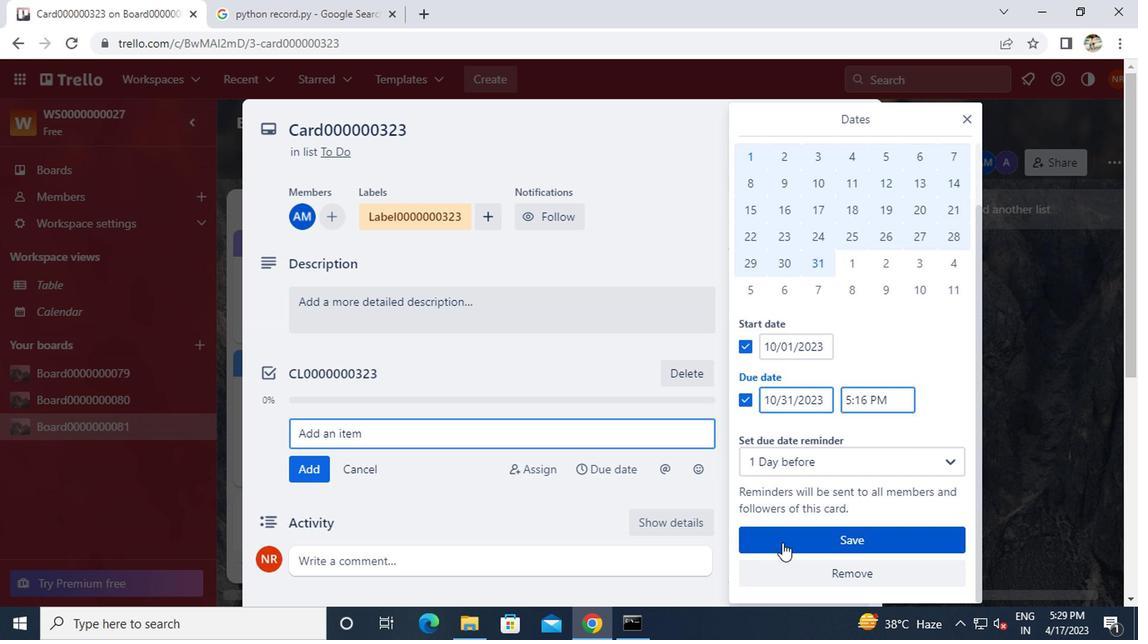 
Action: Mouse pressed left at (781, 541)
Screenshot: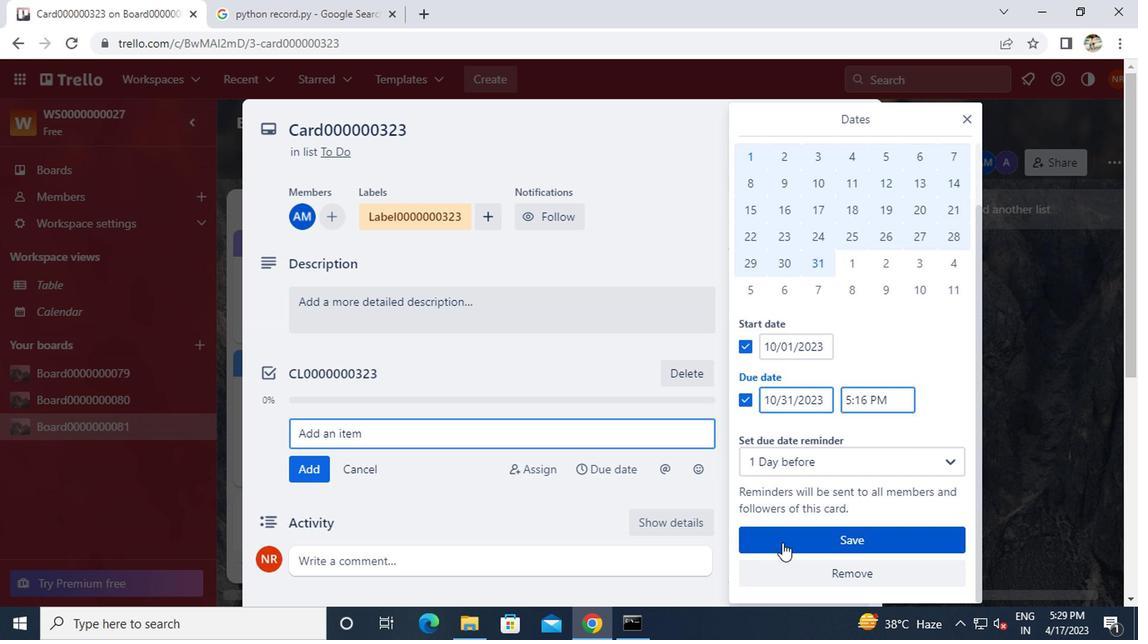 
Action: Mouse moved to (857, 125)
Screenshot: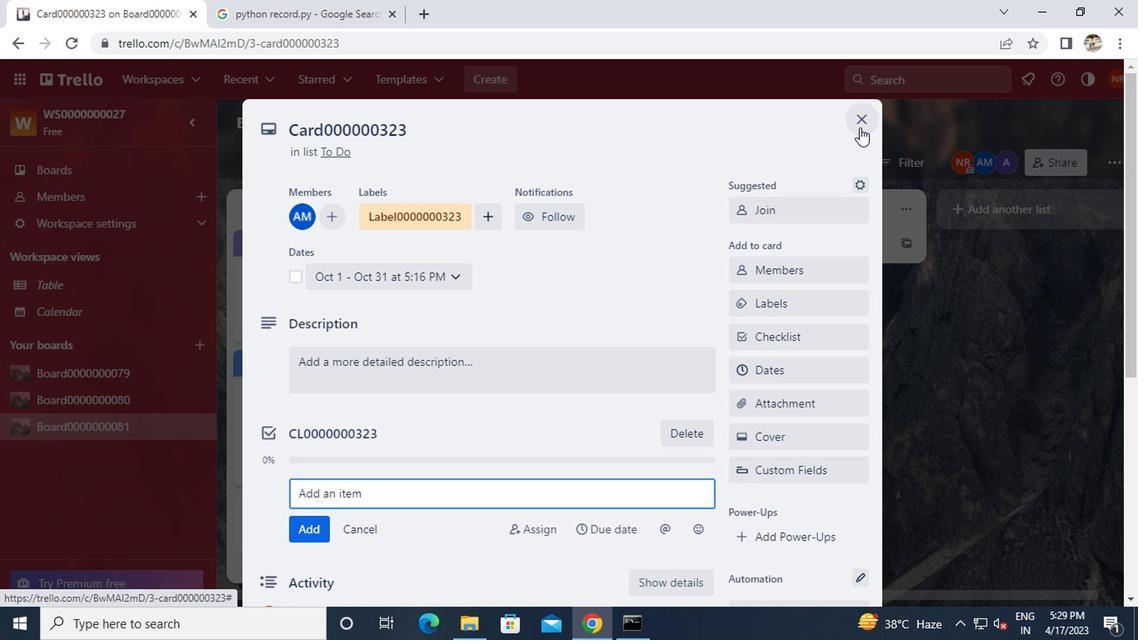 
Action: Mouse pressed left at (857, 125)
Screenshot: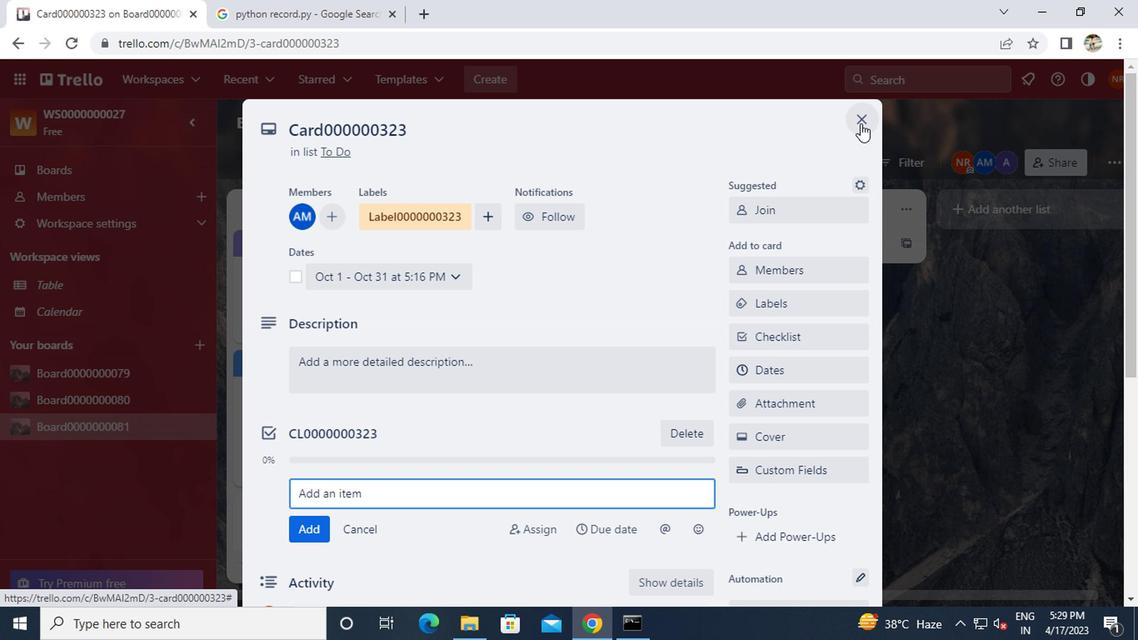 
